 Task: Create a section Lightning Bolt and in the section, add a milestone Security Compliance in the project BrainBridge
Action: Mouse moved to (578, 520)
Screenshot: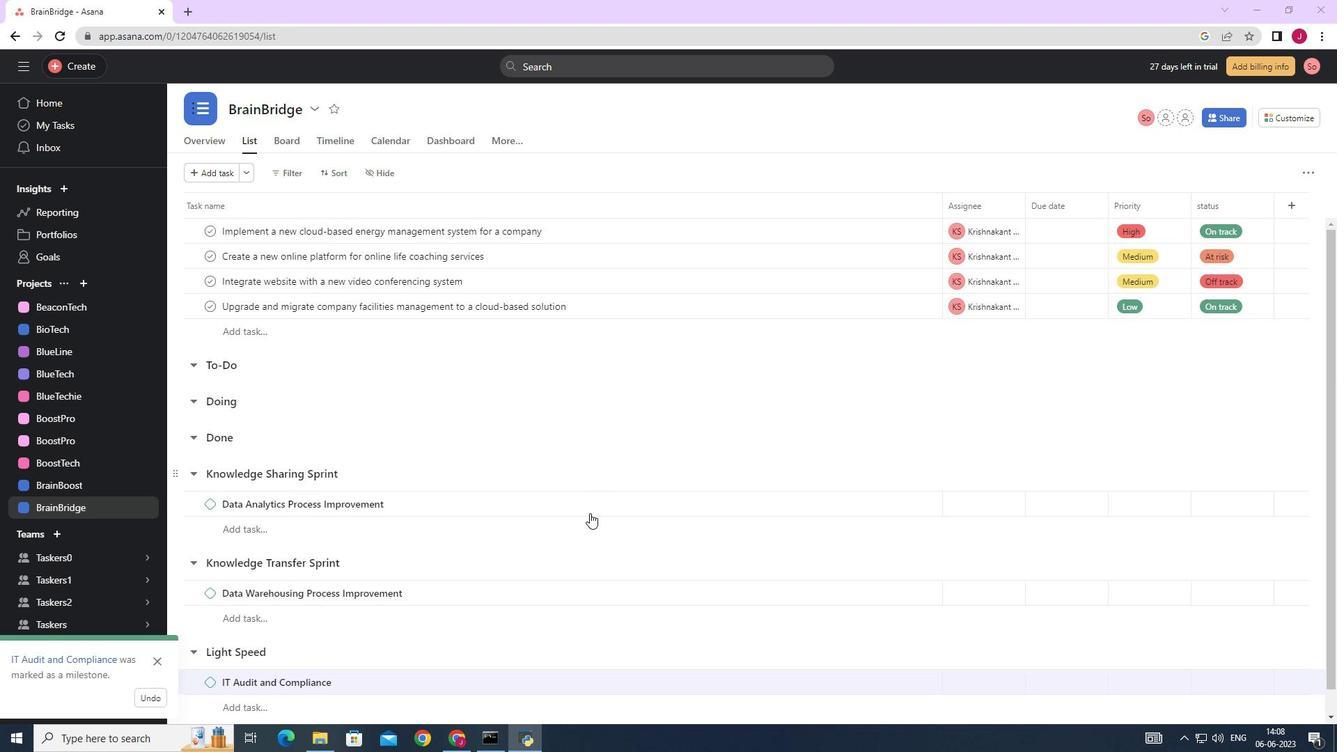 
Action: Mouse scrolled (578, 519) with delta (0, 0)
Screenshot: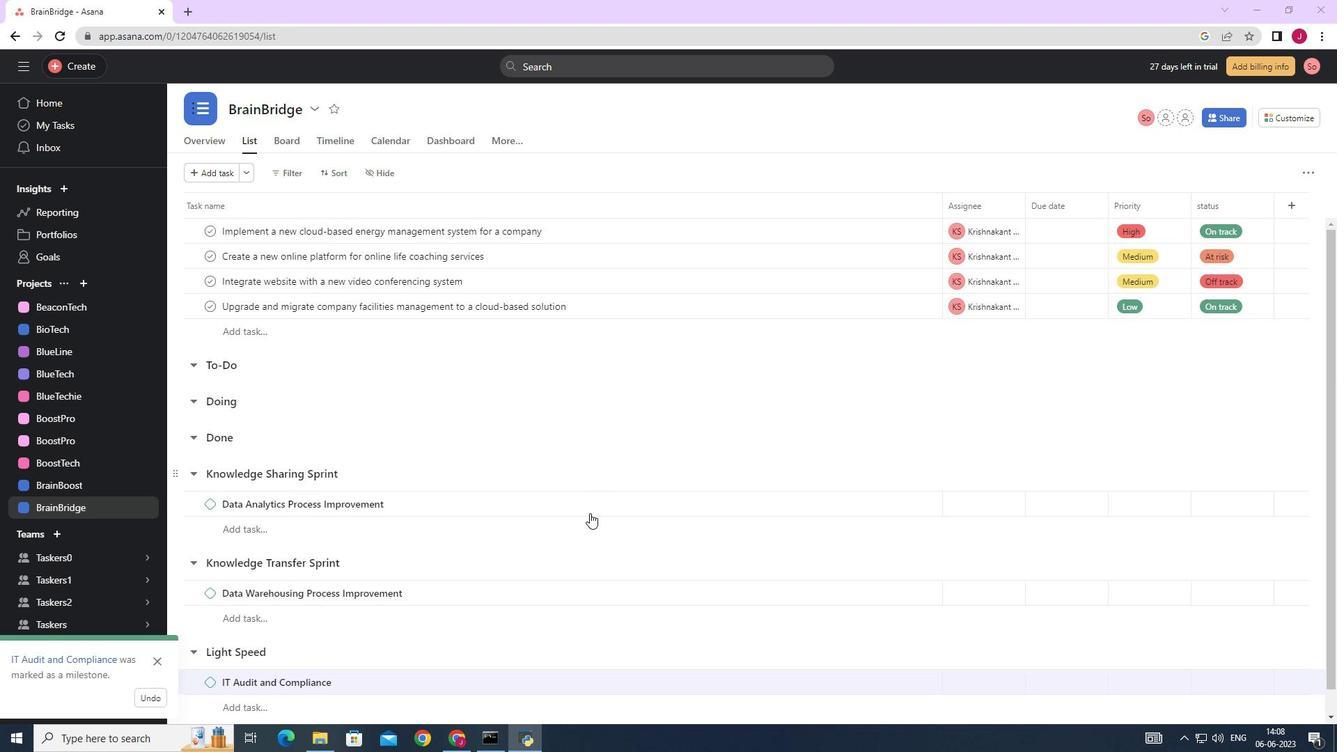 
Action: Mouse moved to (573, 523)
Screenshot: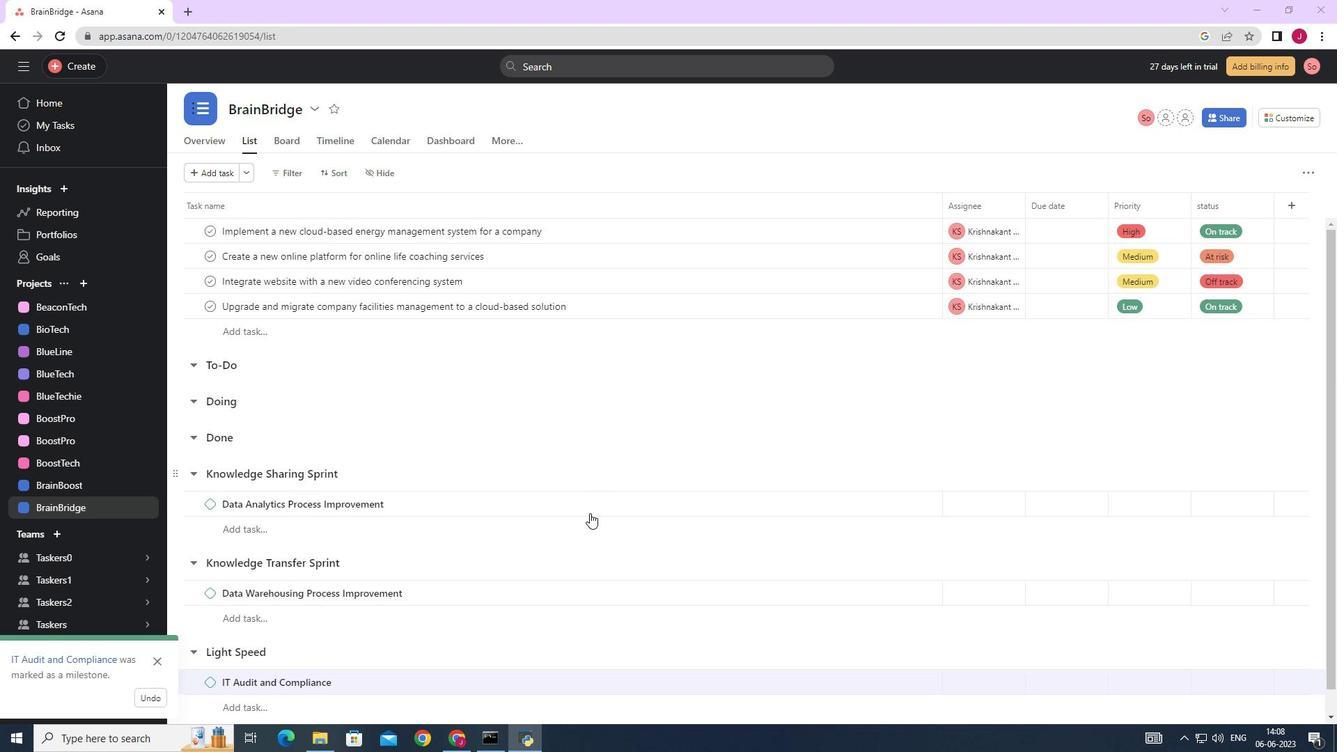 
Action: Mouse scrolled (573, 522) with delta (0, 0)
Screenshot: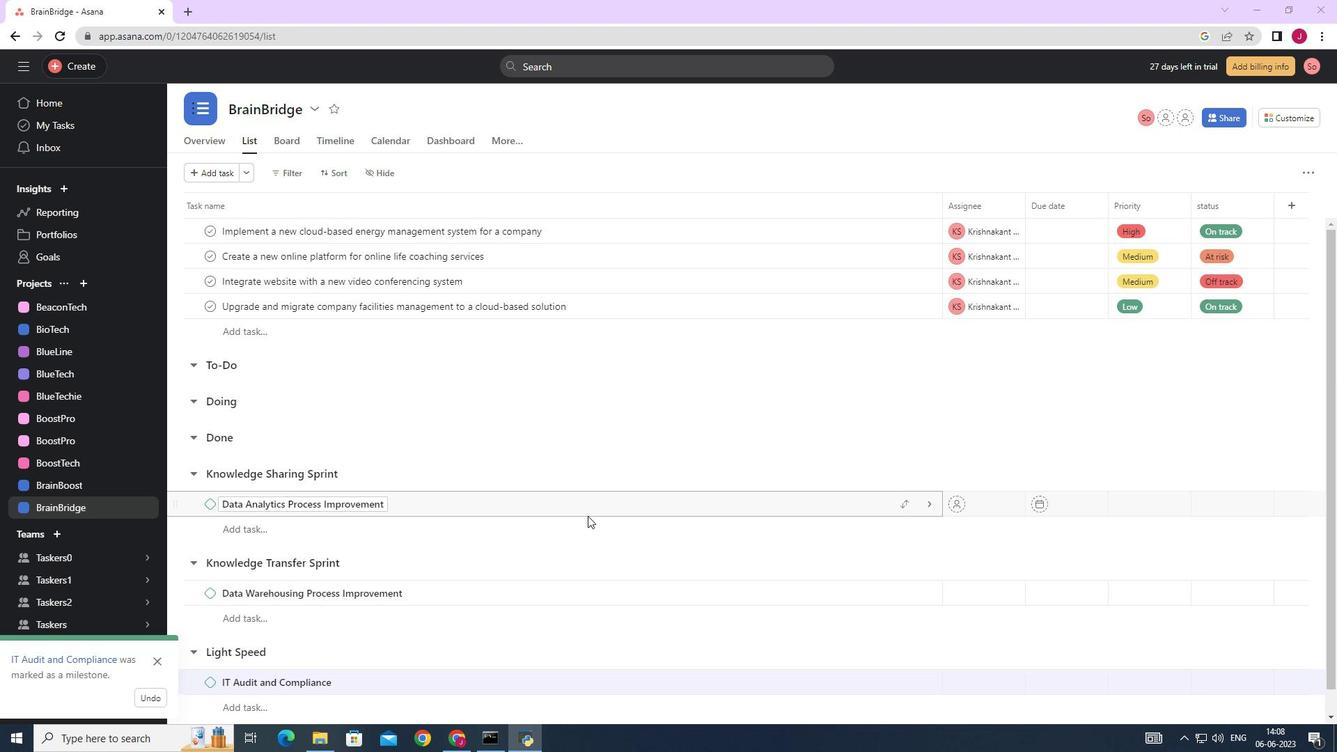 
Action: Mouse moved to (572, 523)
Screenshot: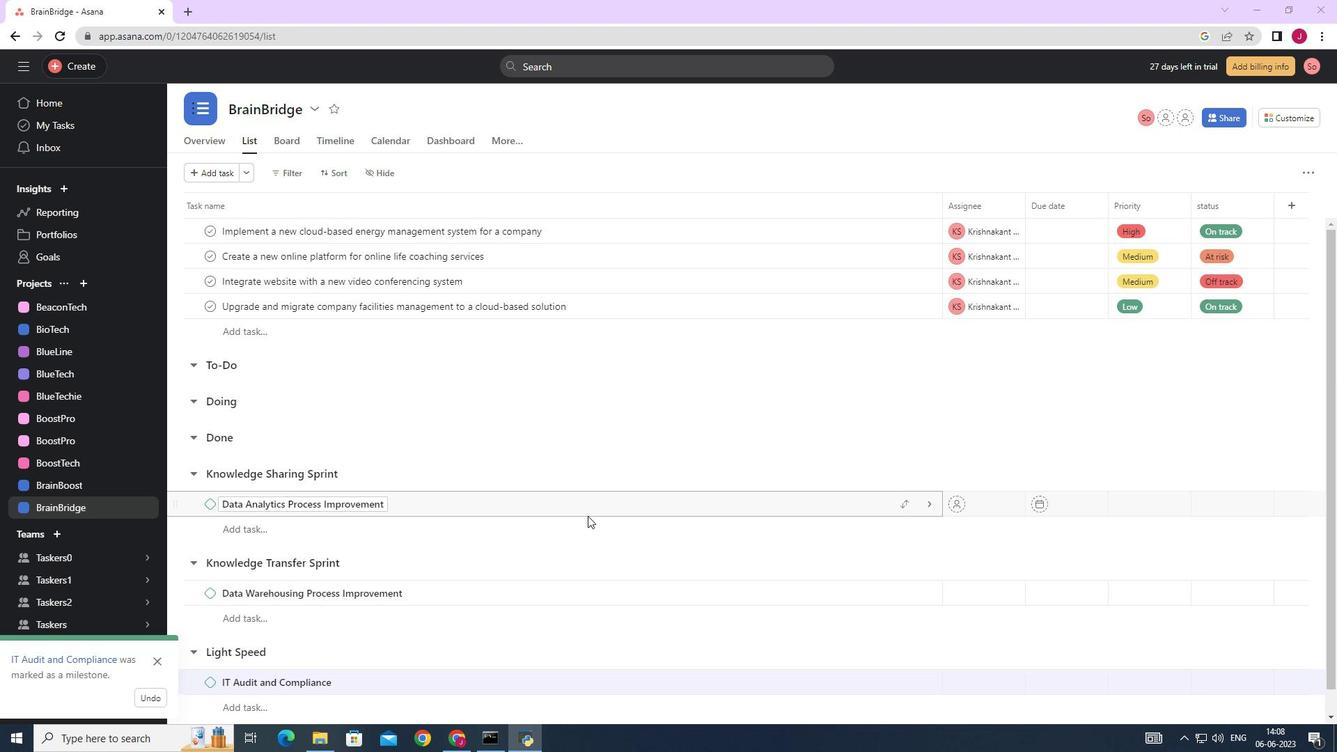 
Action: Mouse scrolled (572, 522) with delta (0, 0)
Screenshot: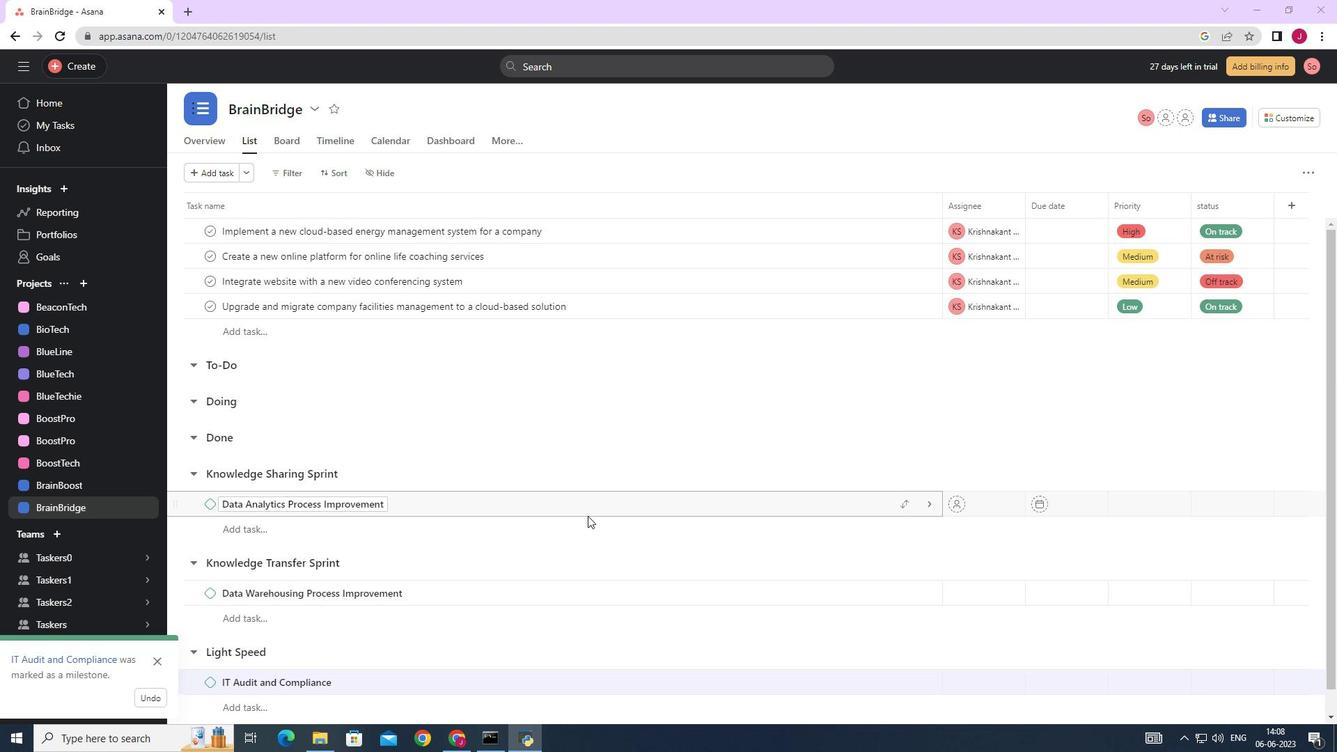 
Action: Mouse moved to (571, 523)
Screenshot: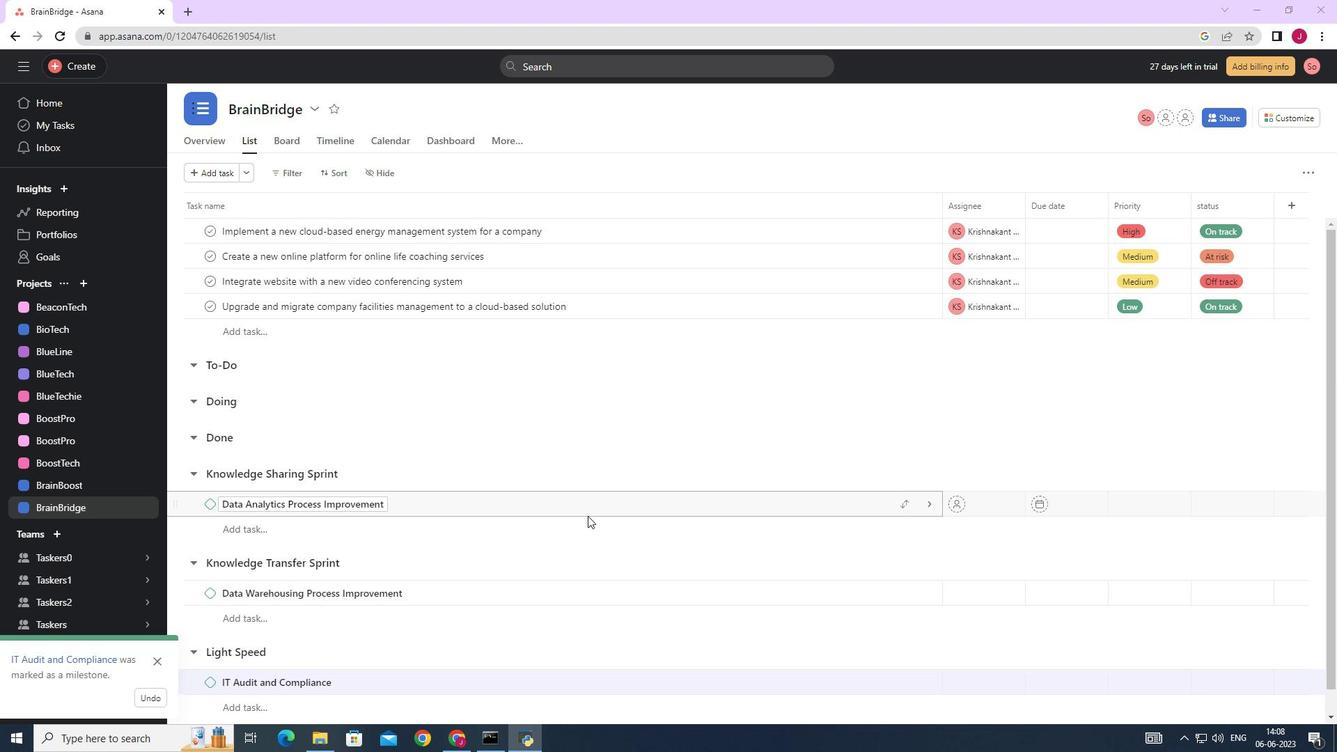 
Action: Mouse scrolled (572, 522) with delta (0, 0)
Screenshot: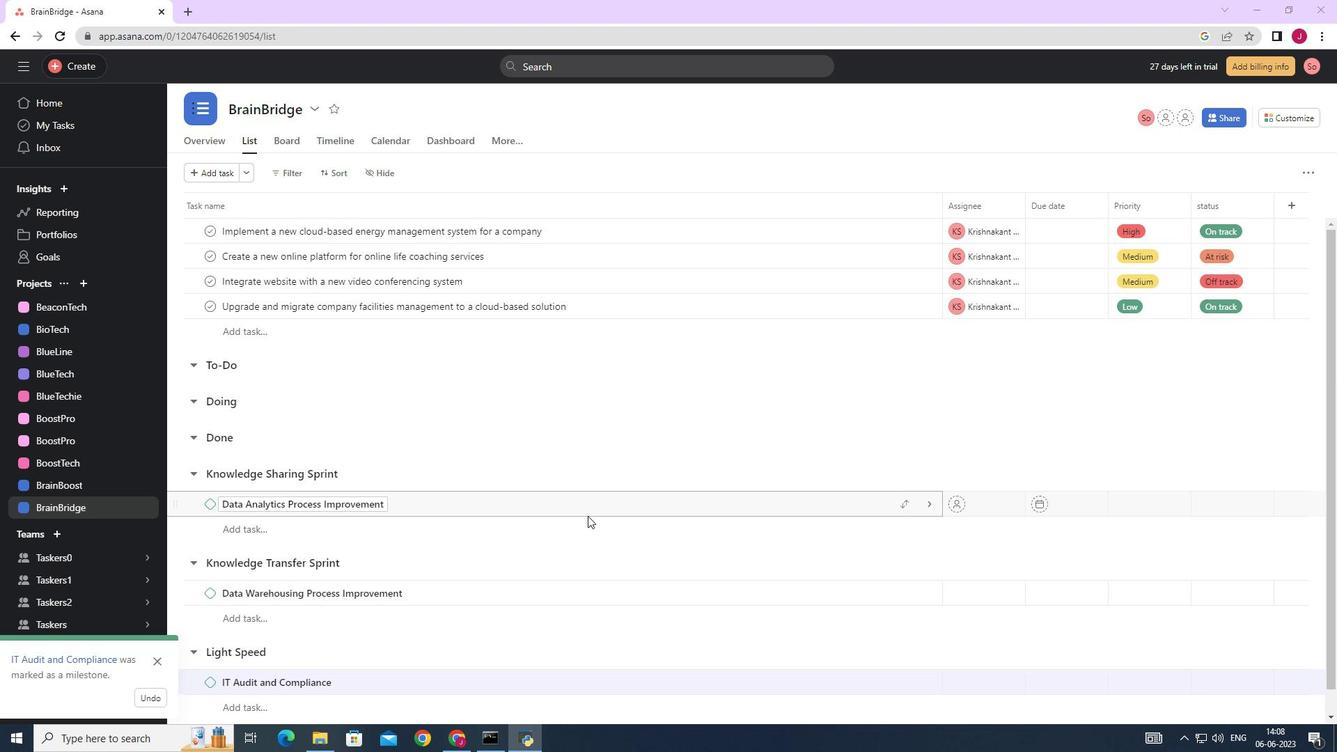 
Action: Mouse moved to (569, 523)
Screenshot: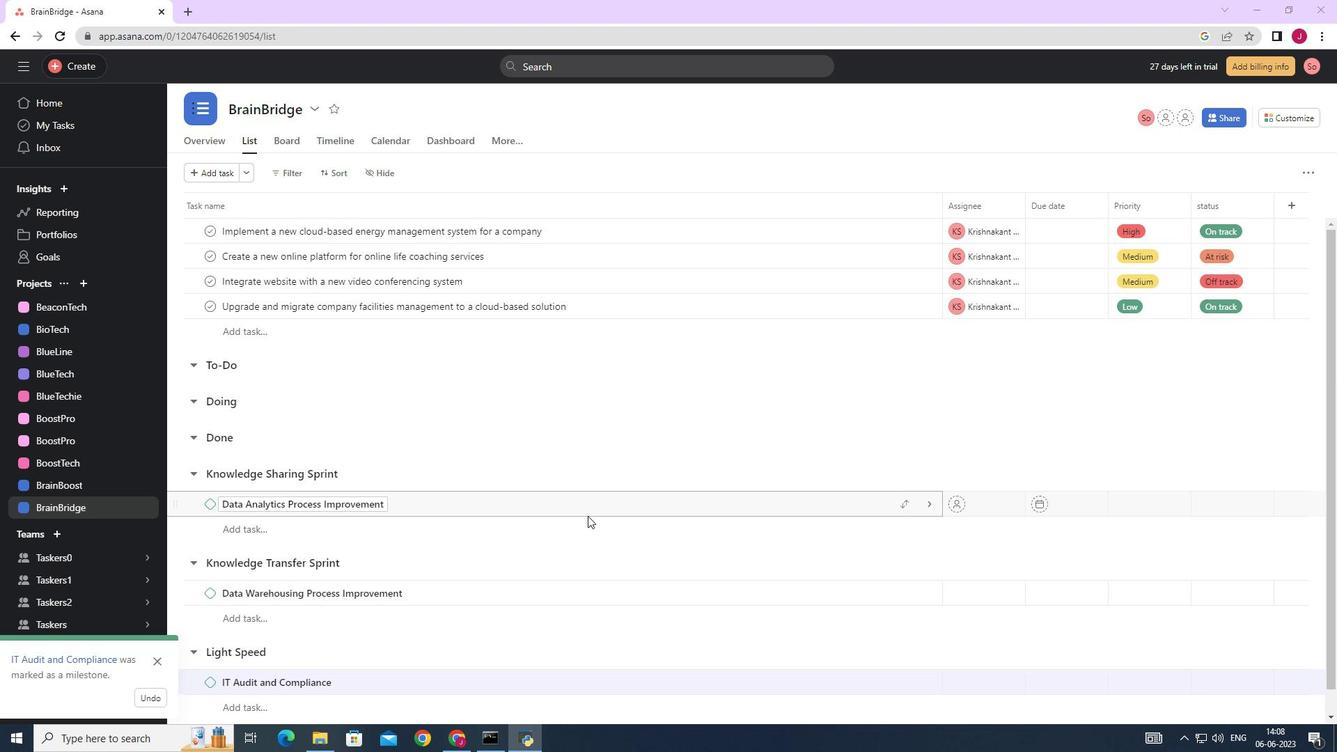 
Action: Mouse scrolled (570, 522) with delta (0, 0)
Screenshot: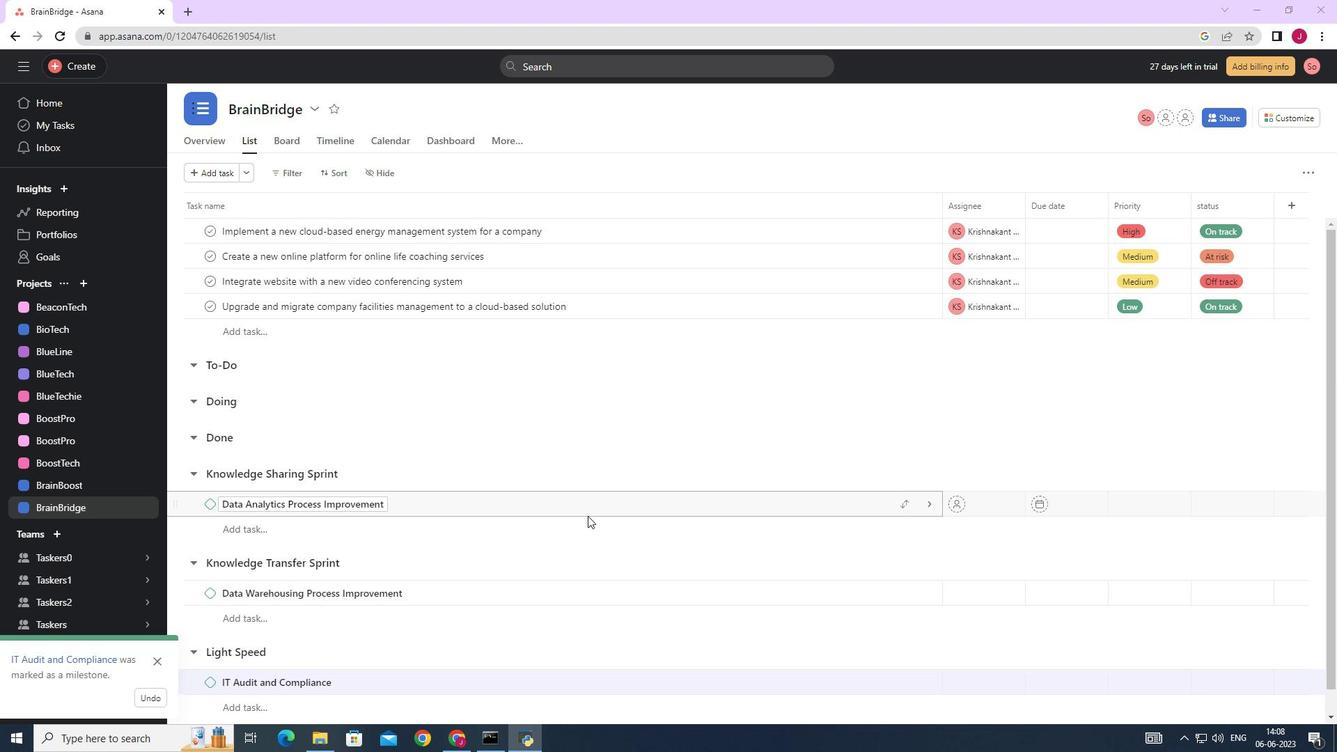 
Action: Mouse moved to (569, 523)
Screenshot: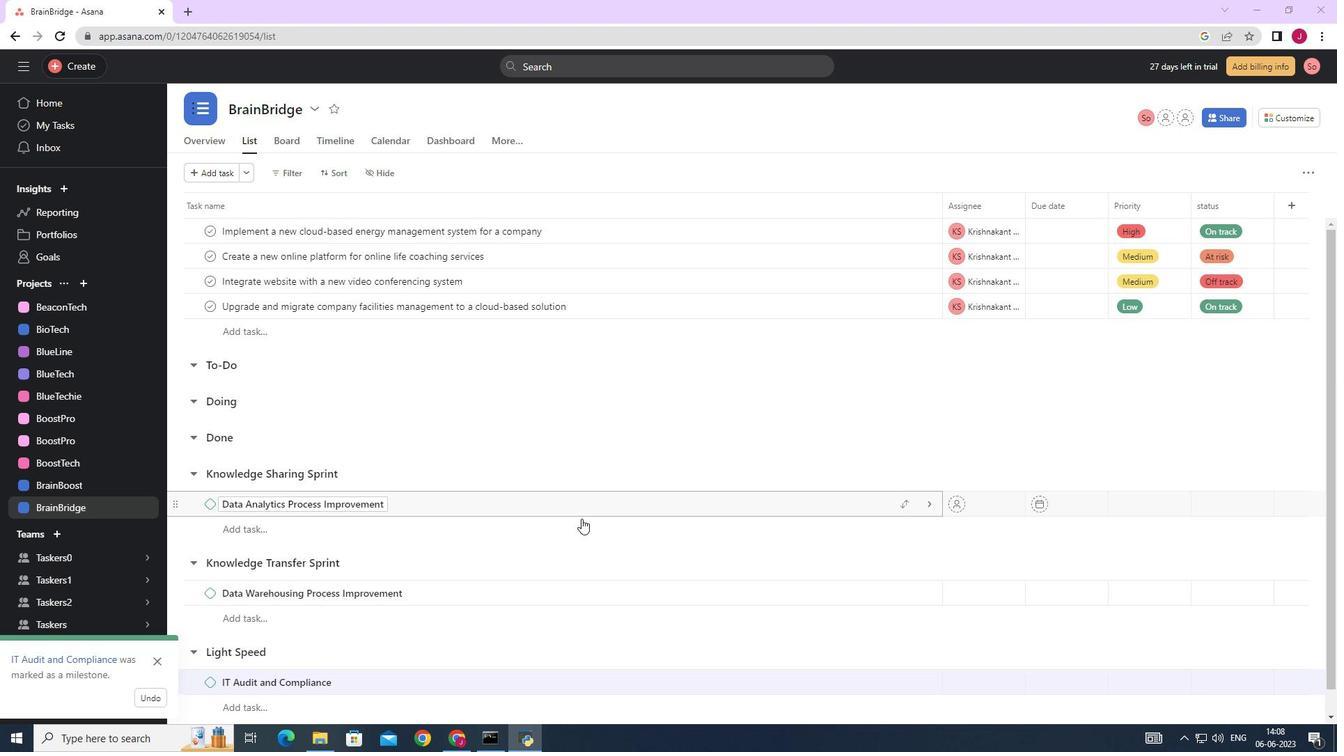 
Action: Mouse scrolled (570, 522) with delta (0, 0)
Screenshot: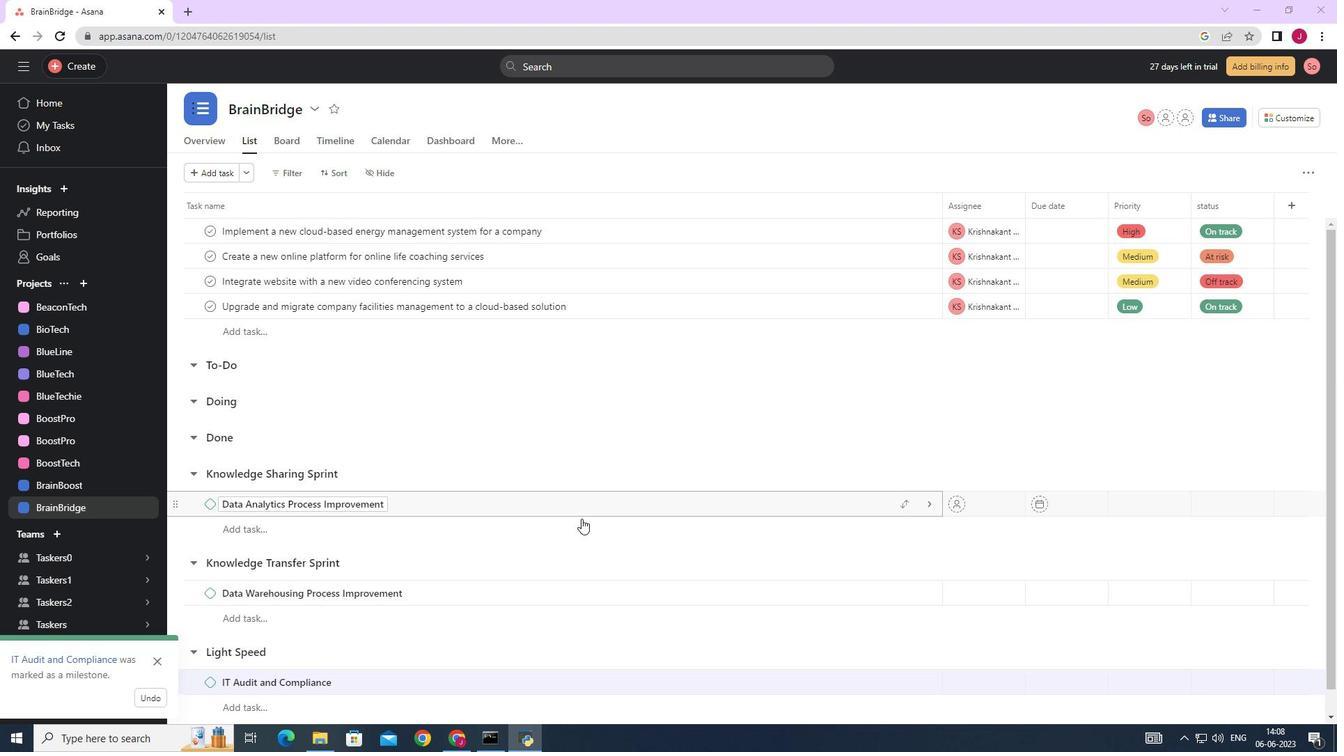 
Action: Mouse moved to (158, 655)
Screenshot: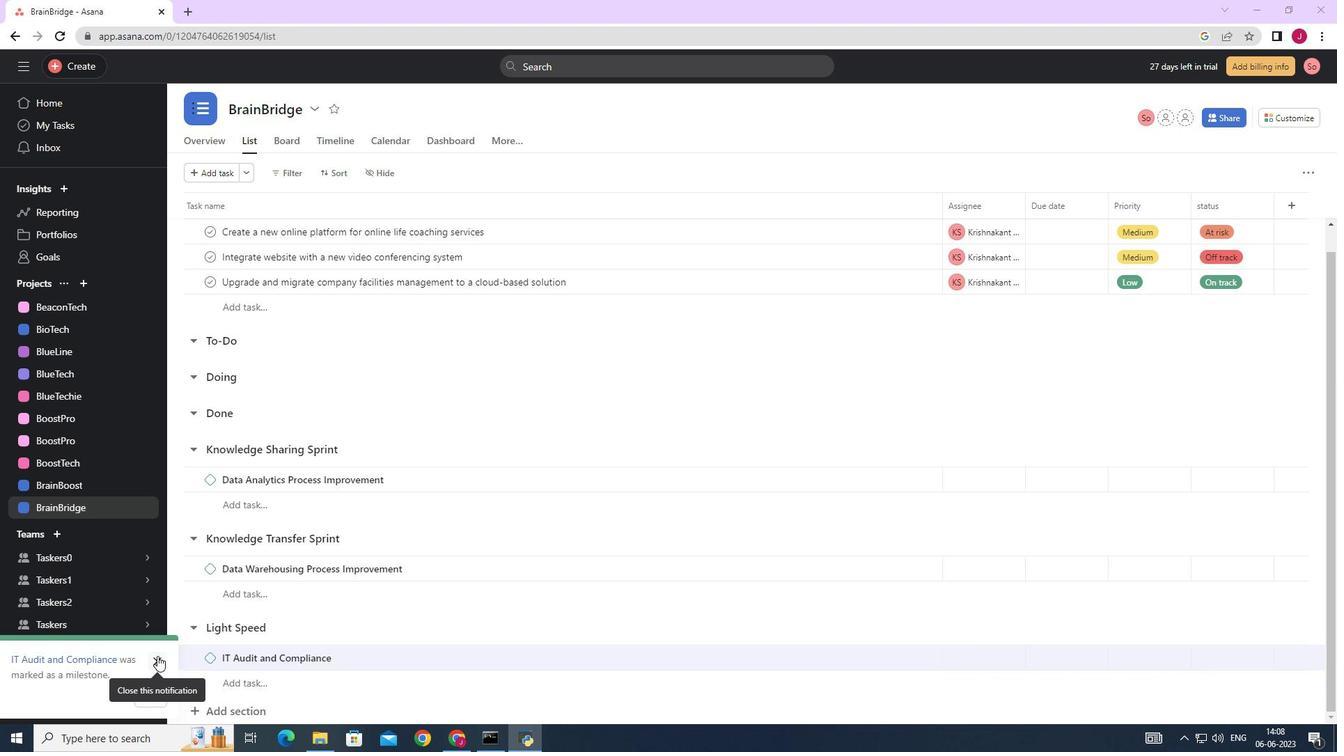 
Action: Mouse pressed left at (158, 655)
Screenshot: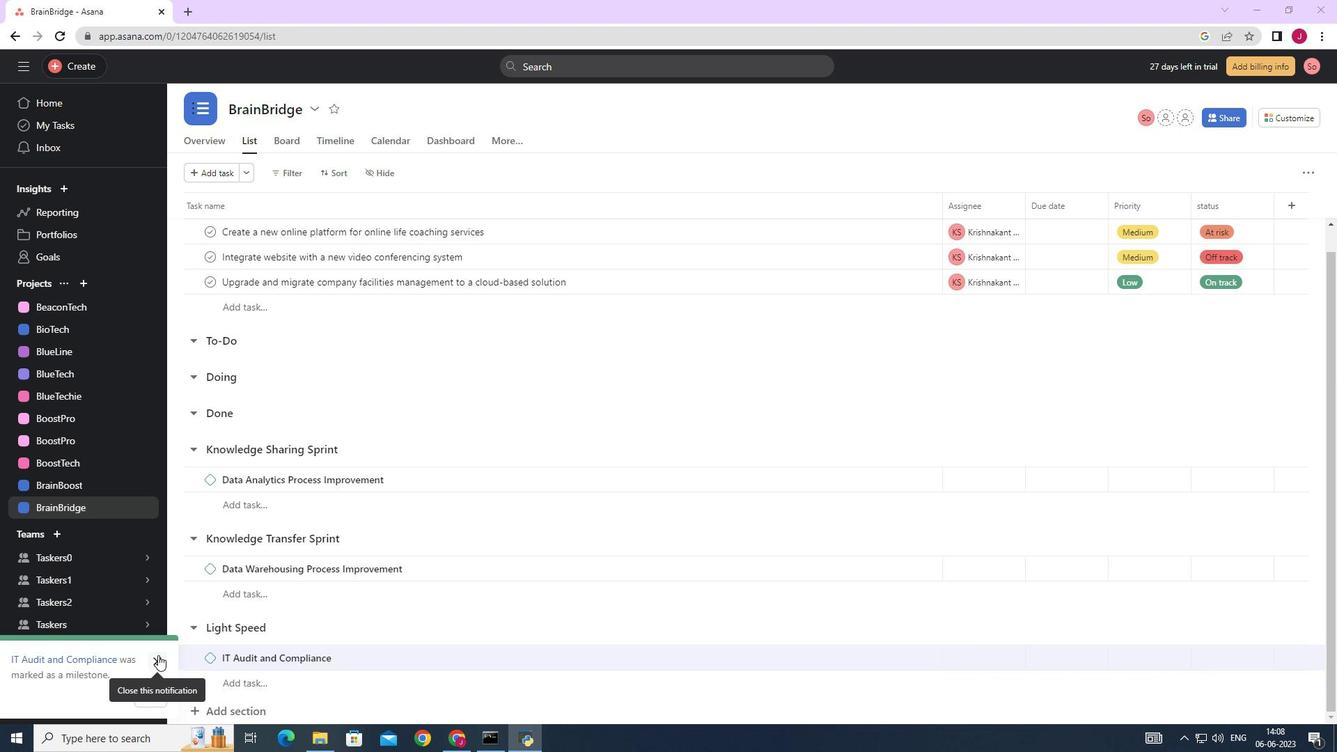 
Action: Mouse moved to (356, 582)
Screenshot: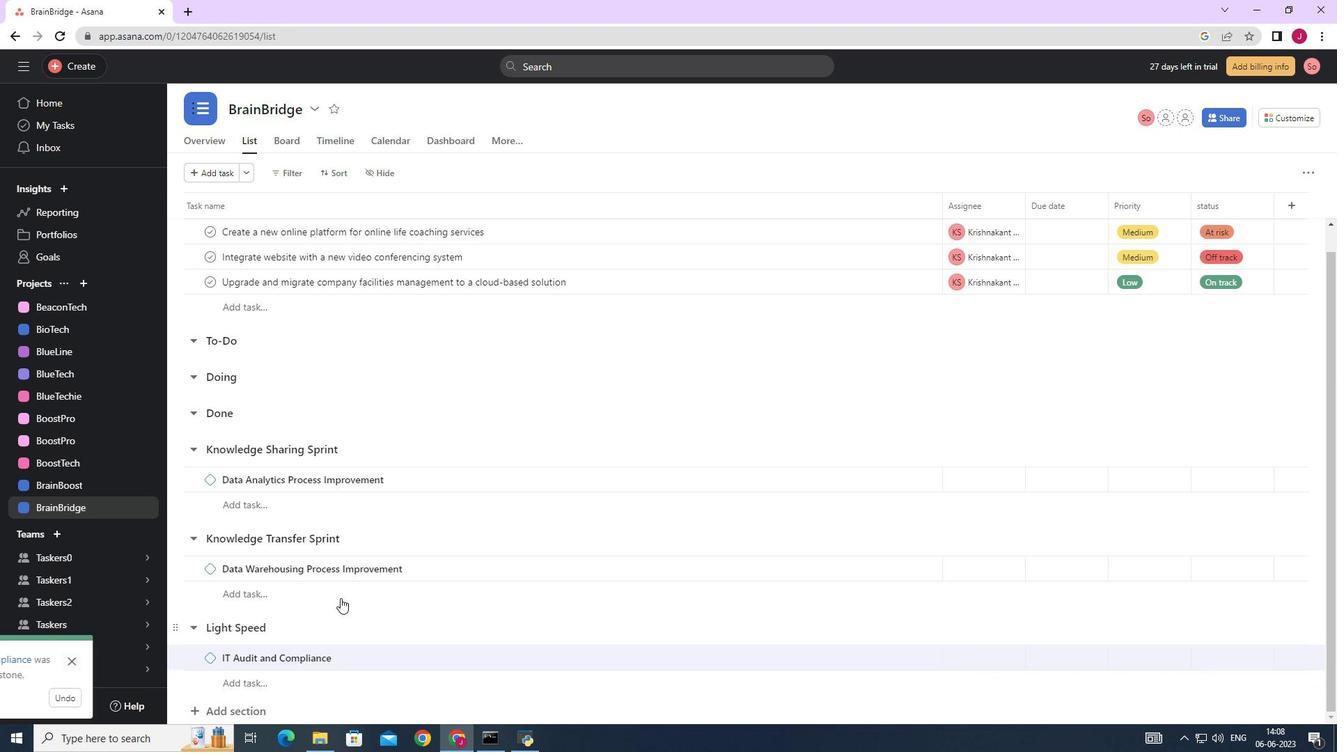 
Action: Mouse scrolled (356, 581) with delta (0, 0)
Screenshot: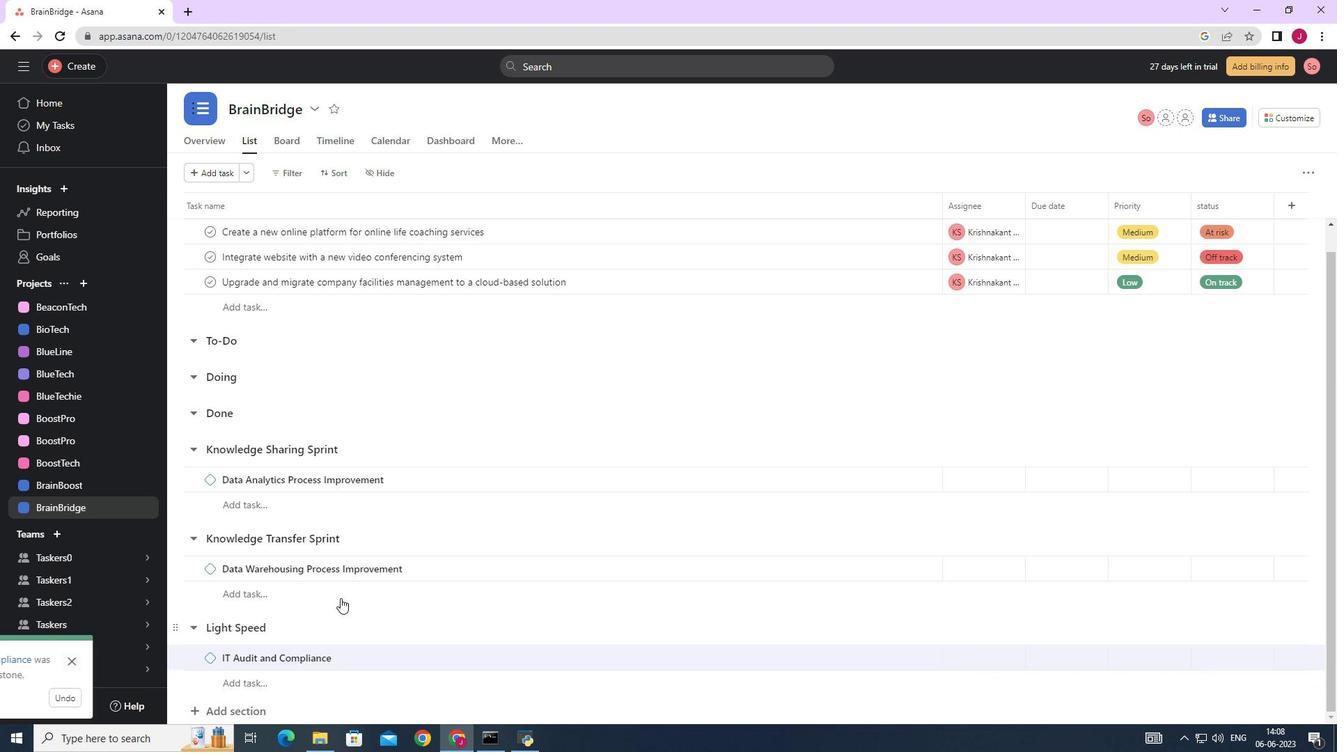 
Action: Mouse scrolled (356, 581) with delta (0, 0)
Screenshot: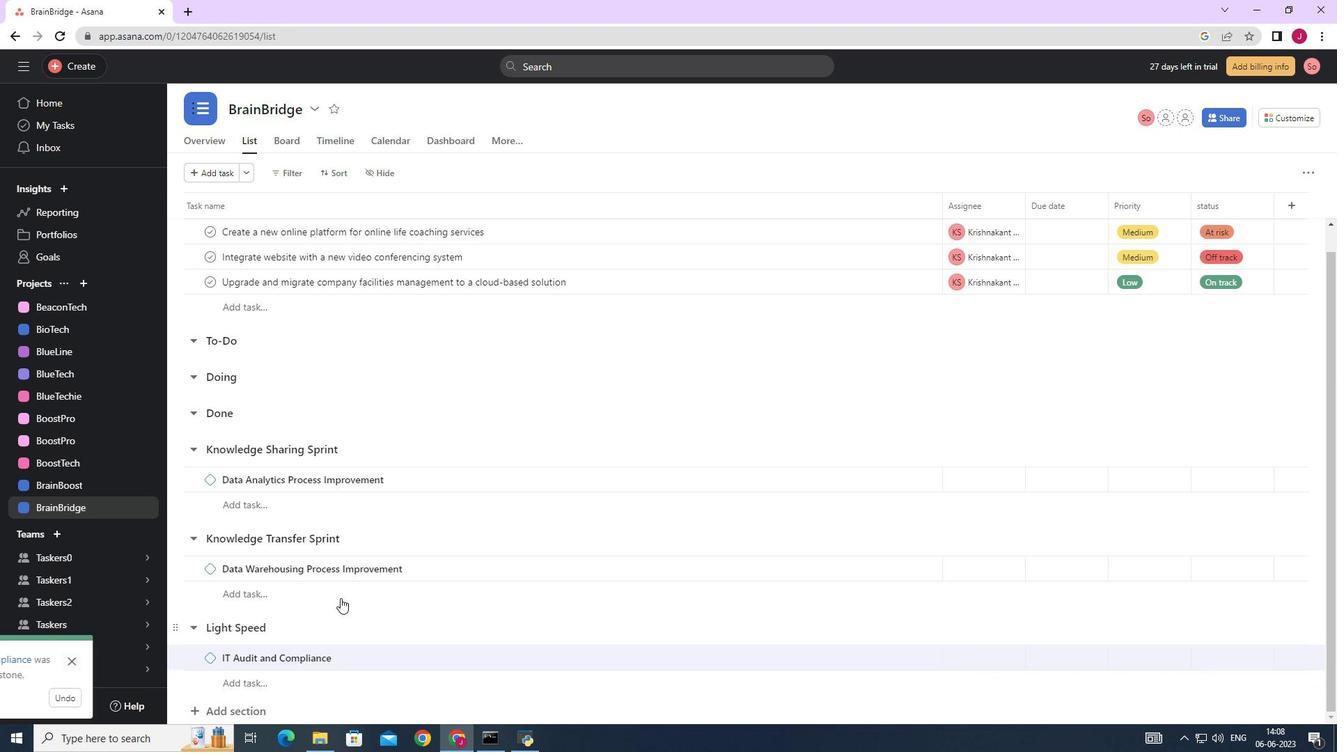 
Action: Mouse scrolled (356, 581) with delta (0, 0)
Screenshot: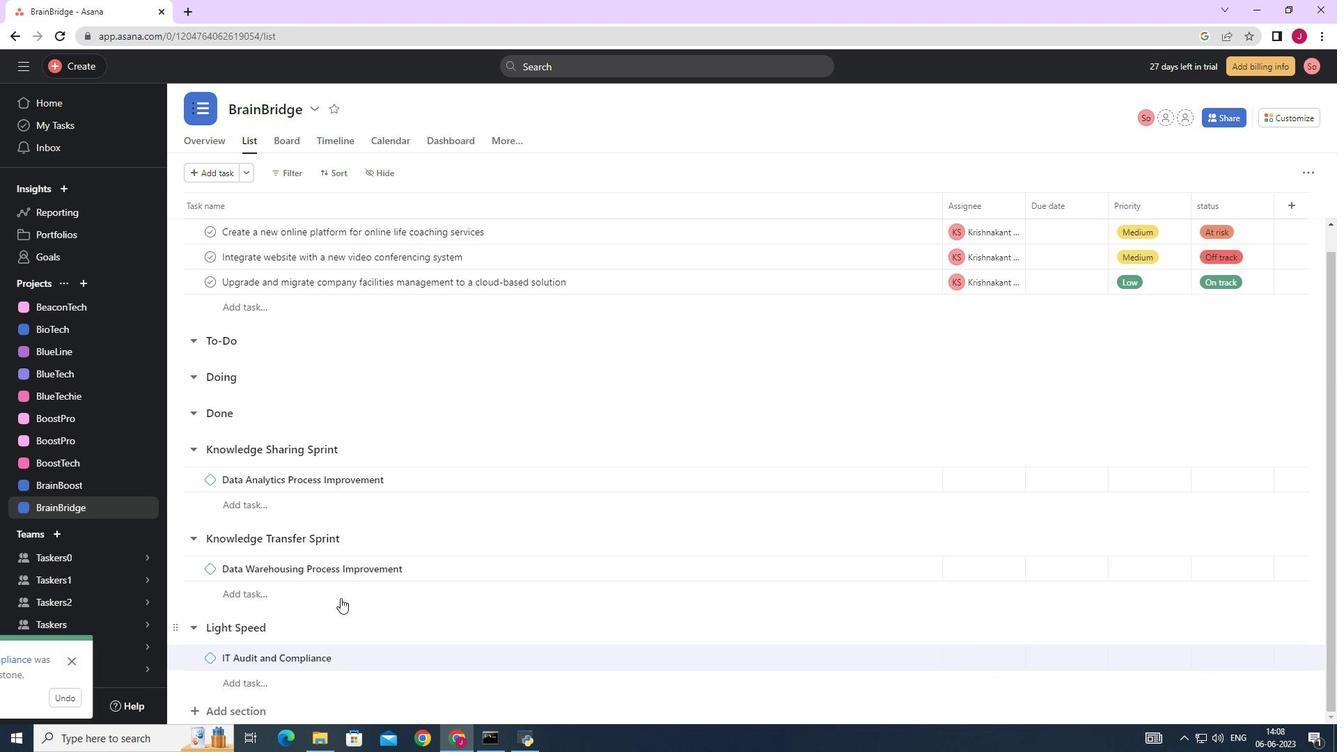 
Action: Mouse scrolled (356, 581) with delta (0, 0)
Screenshot: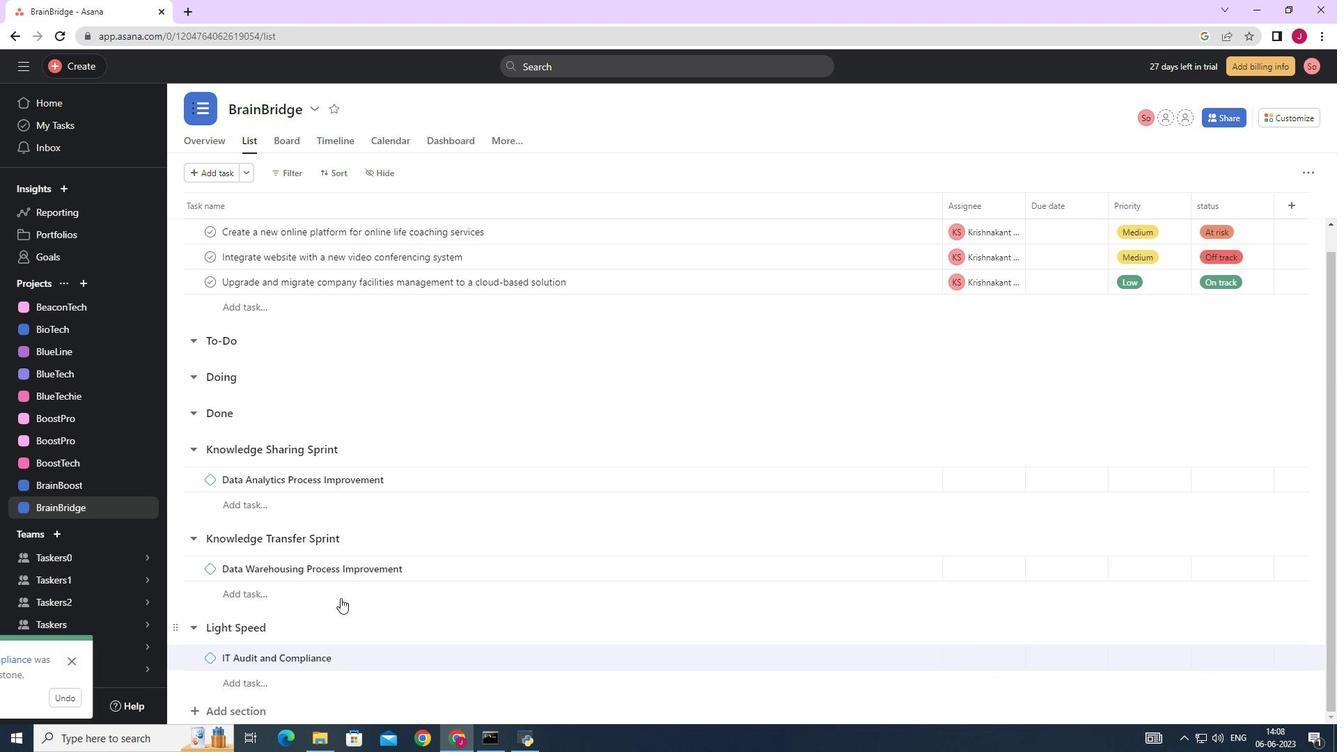
Action: Mouse moved to (356, 582)
Screenshot: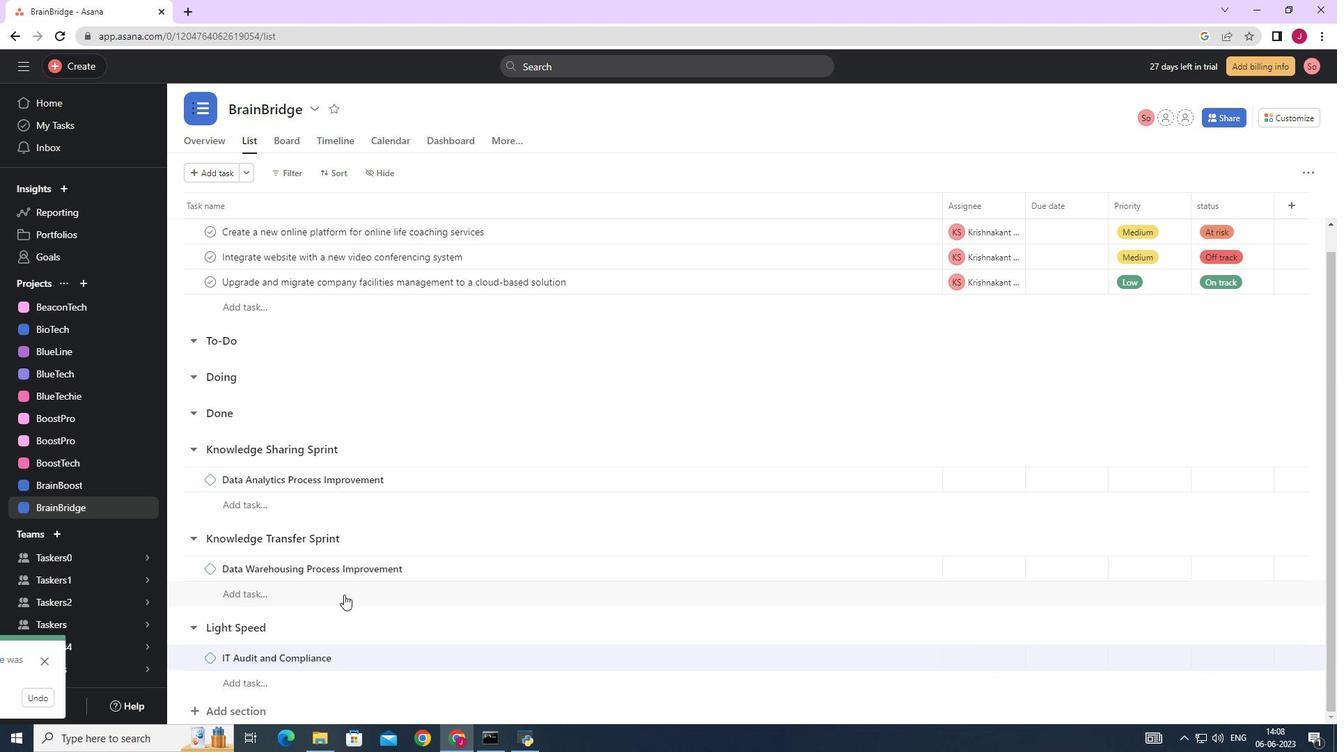 
Action: Mouse scrolled (356, 581) with delta (0, 0)
Screenshot: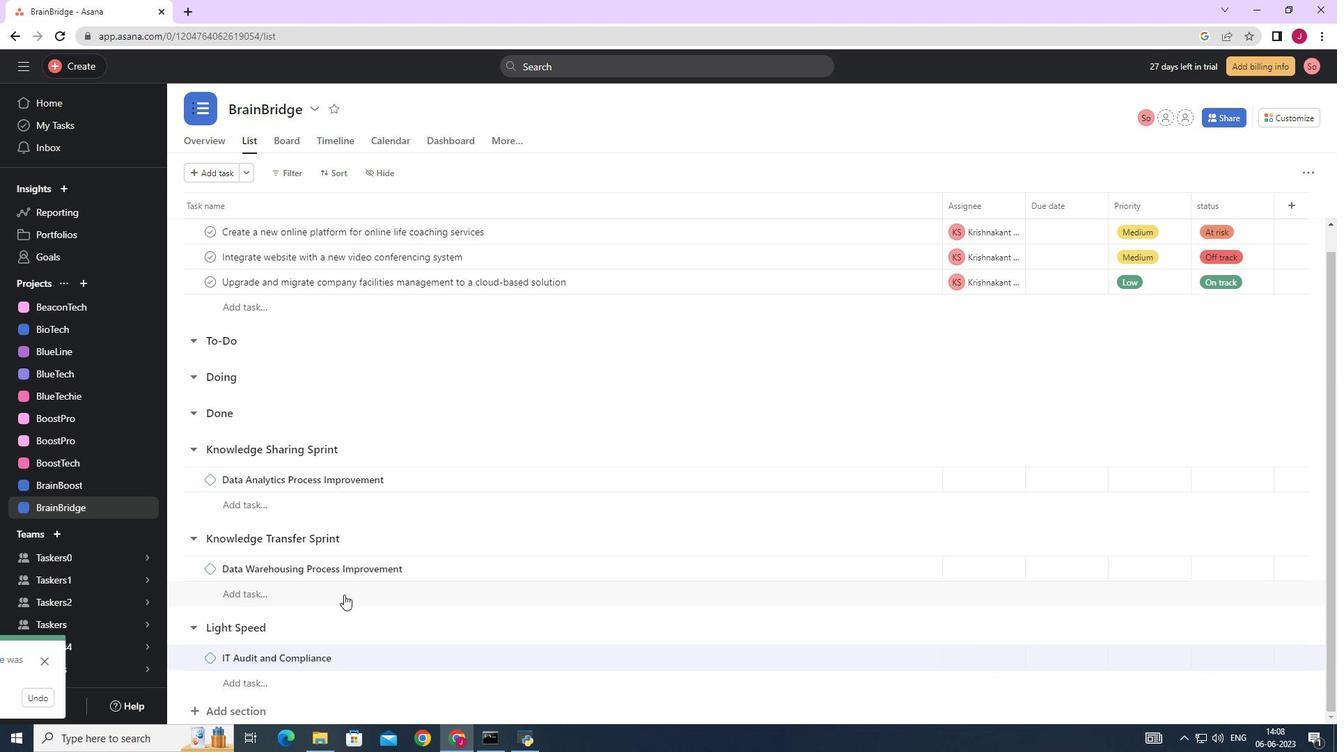 
Action: Mouse moved to (356, 584)
Screenshot: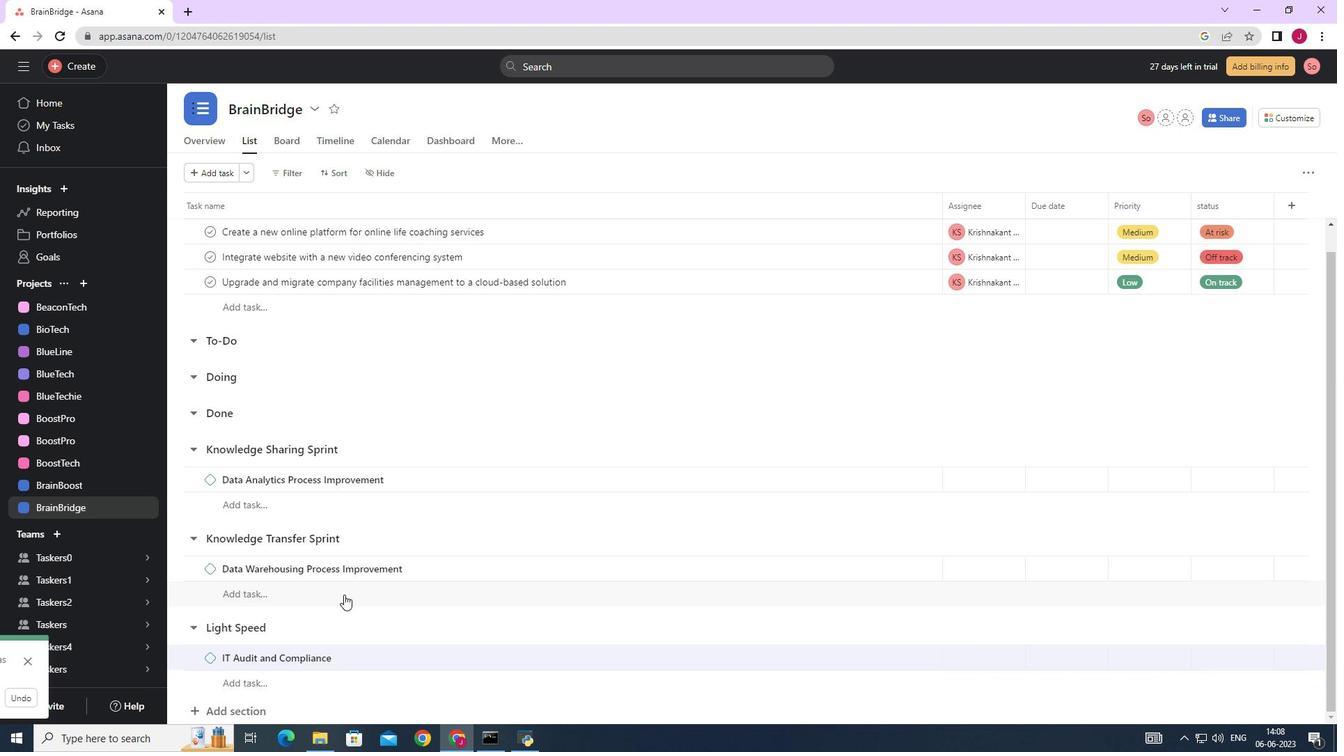 
Action: Mouse scrolled (356, 581) with delta (0, 0)
Screenshot: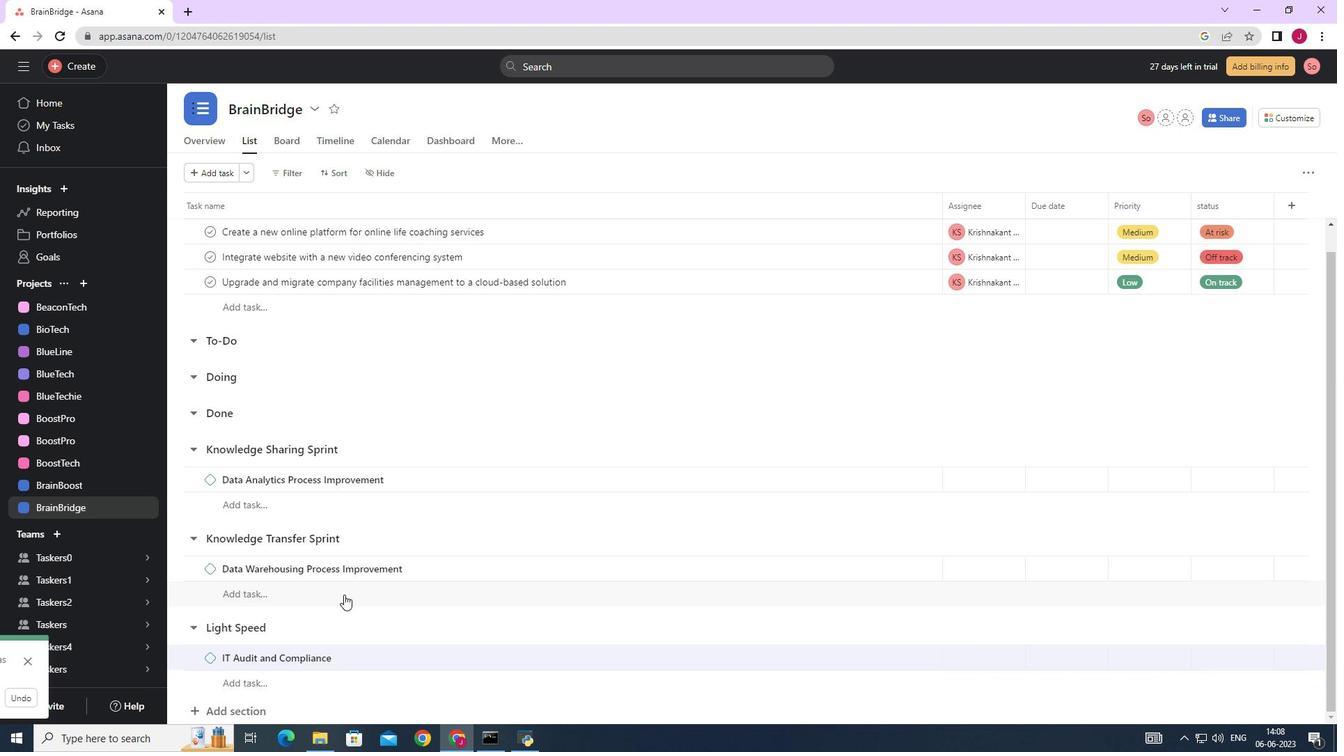 
Action: Mouse moved to (356, 592)
Screenshot: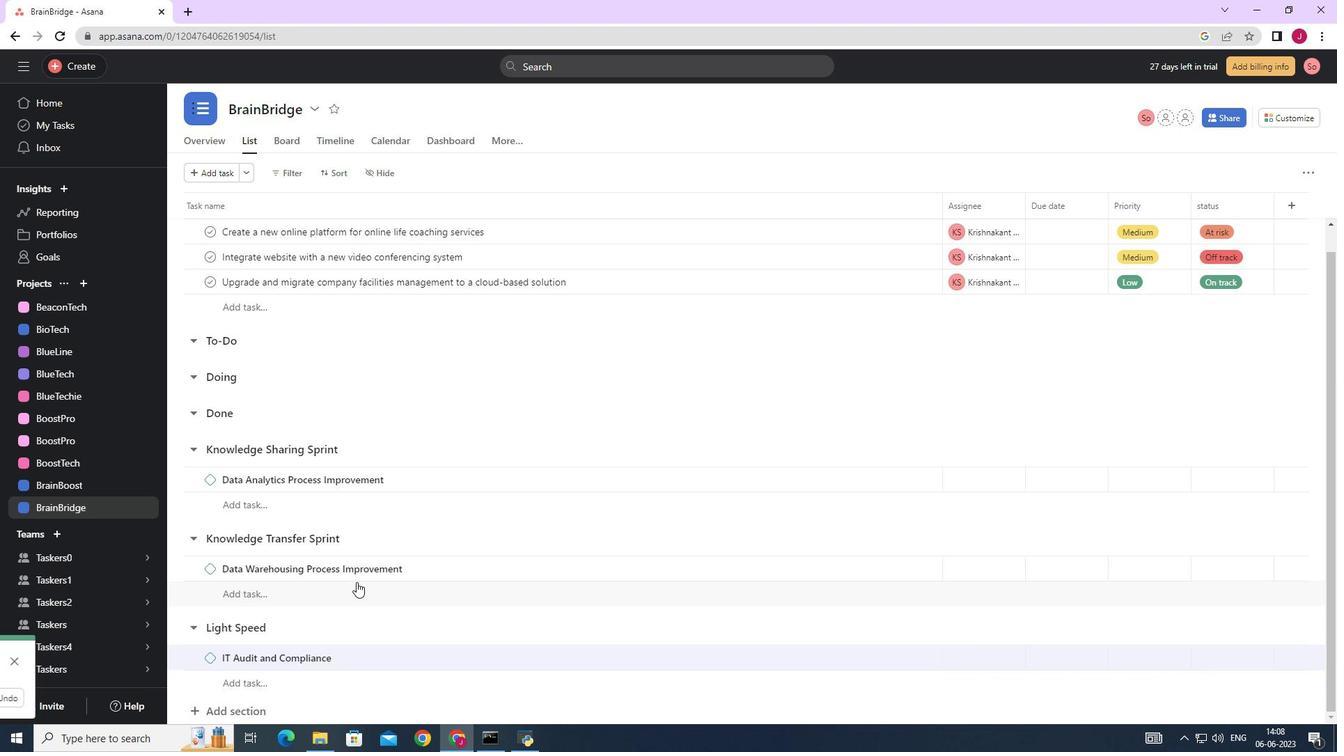 
Action: Mouse scrolled (356, 589) with delta (0, 0)
Screenshot: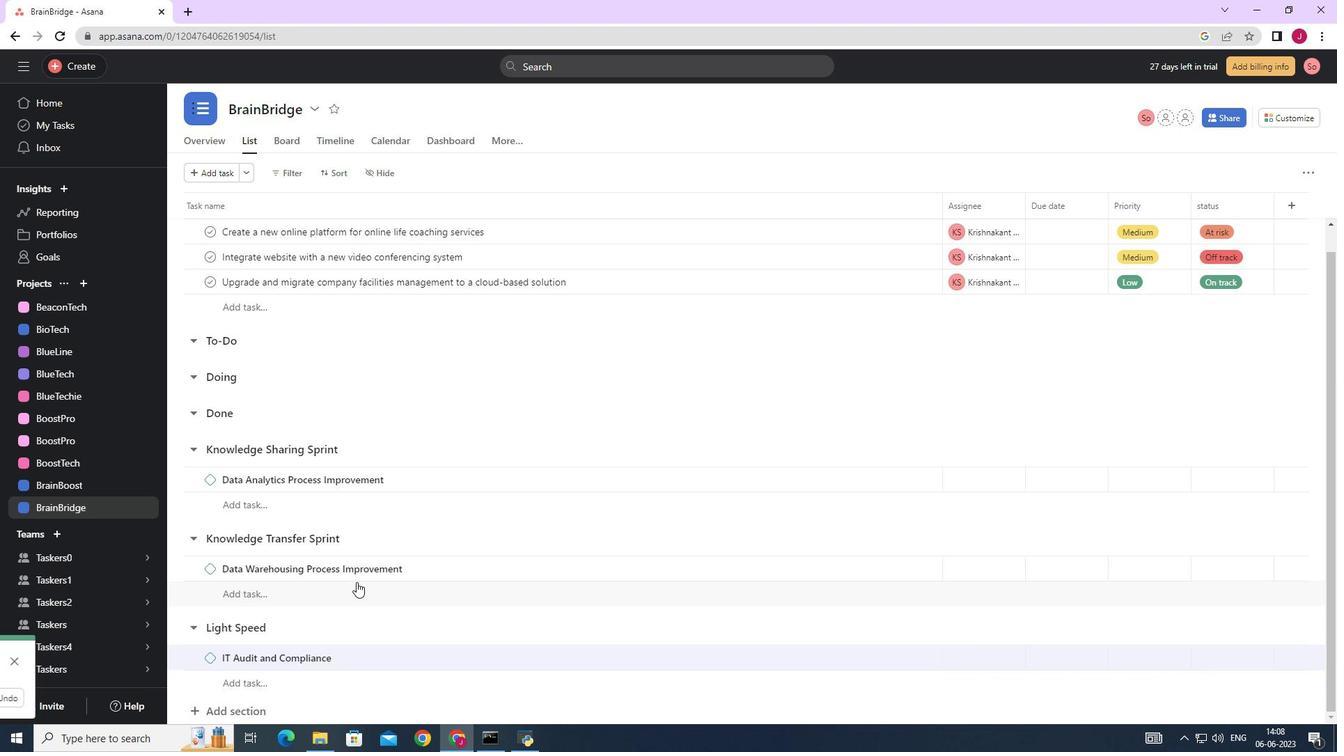 
Action: Mouse moved to (249, 707)
Screenshot: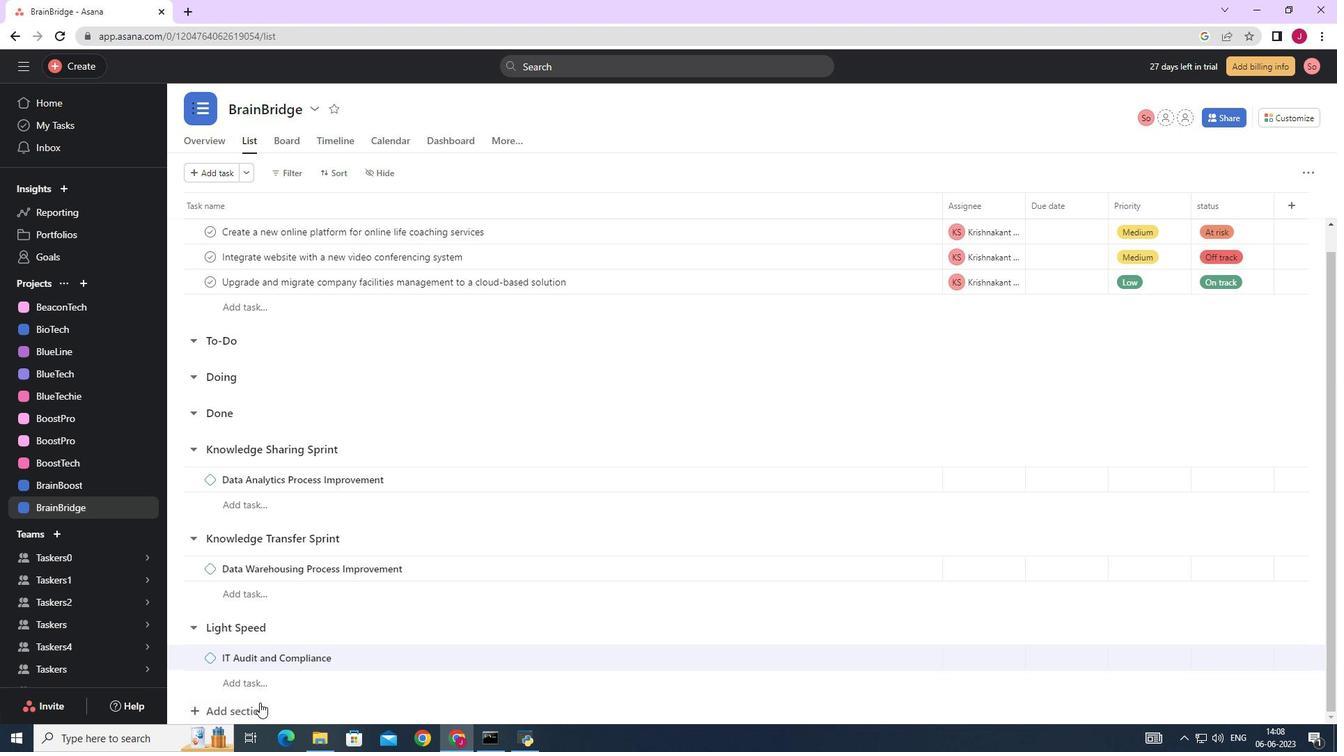 
Action: Mouse pressed left at (249, 707)
Screenshot: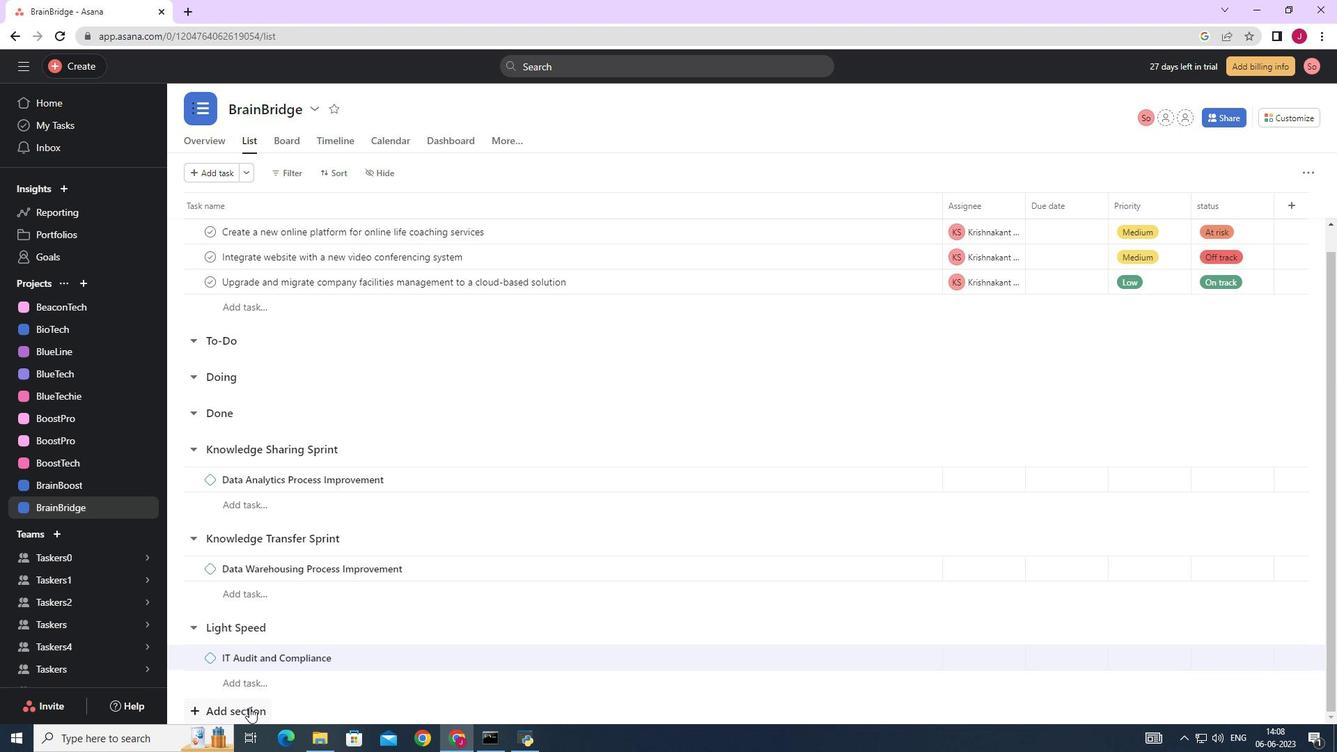 
Action: Mouse moved to (310, 667)
Screenshot: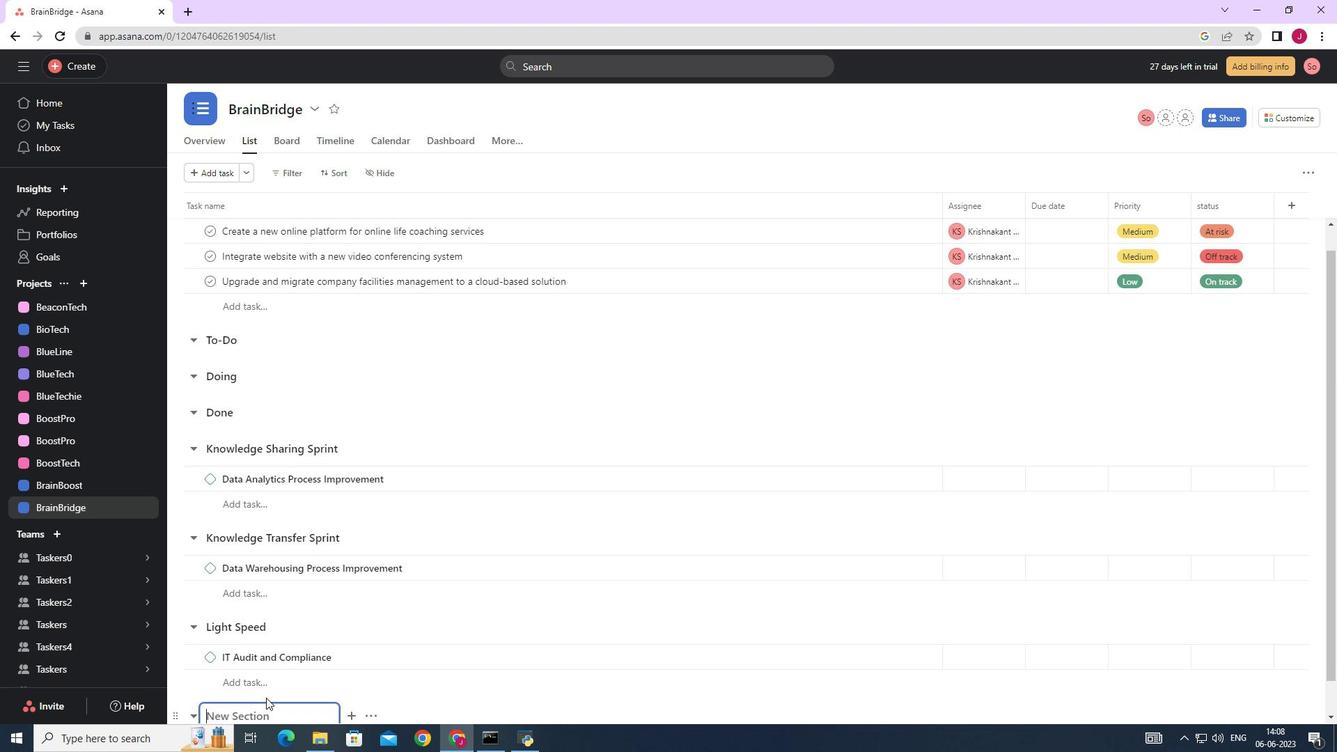 
Action: Mouse scrolled (310, 667) with delta (0, 0)
Screenshot: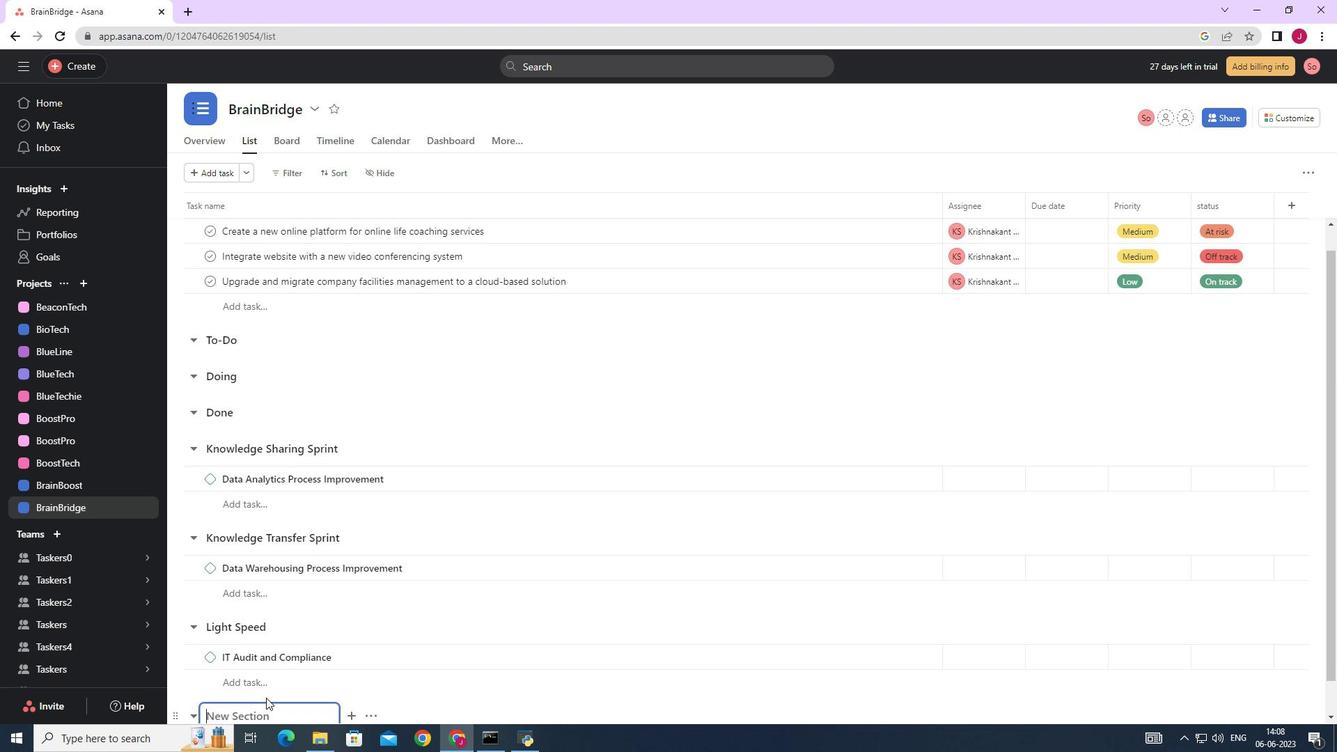 
Action: Mouse scrolled (310, 667) with delta (0, 0)
Screenshot: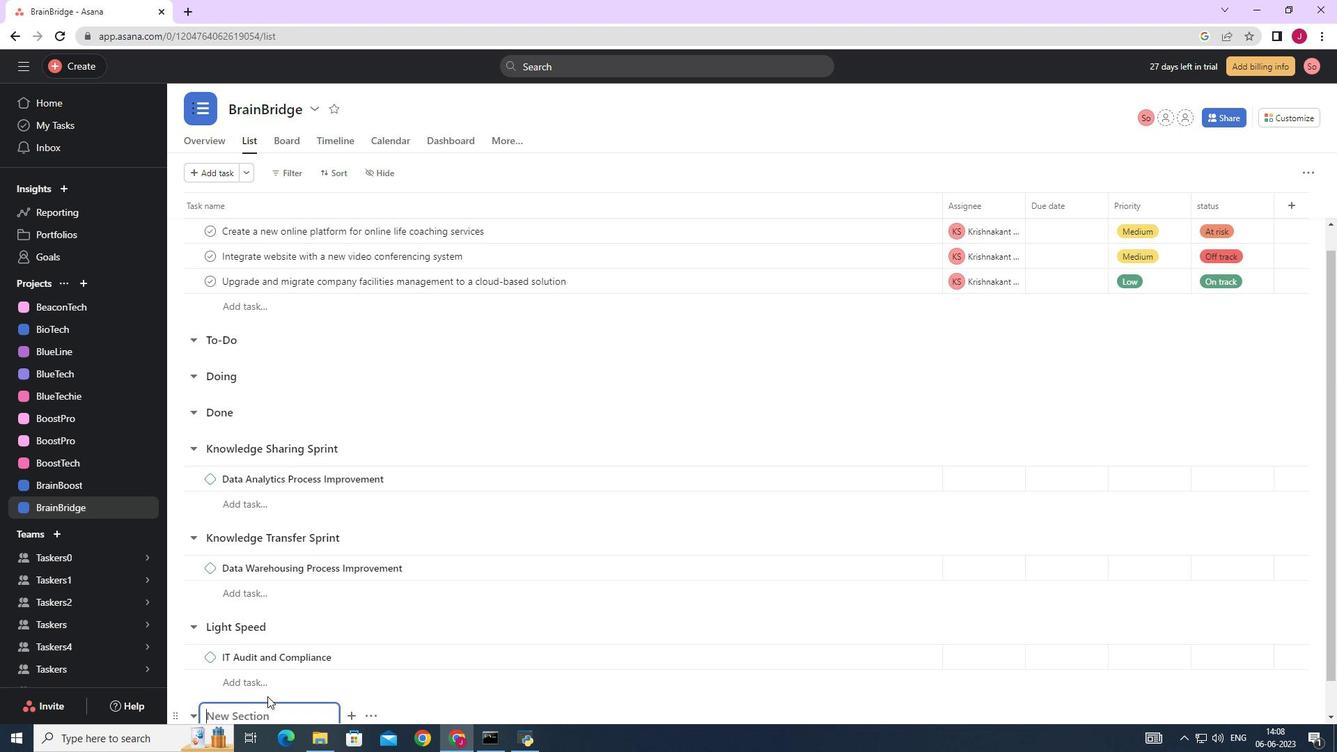 
Action: Mouse scrolled (310, 667) with delta (0, 0)
Screenshot: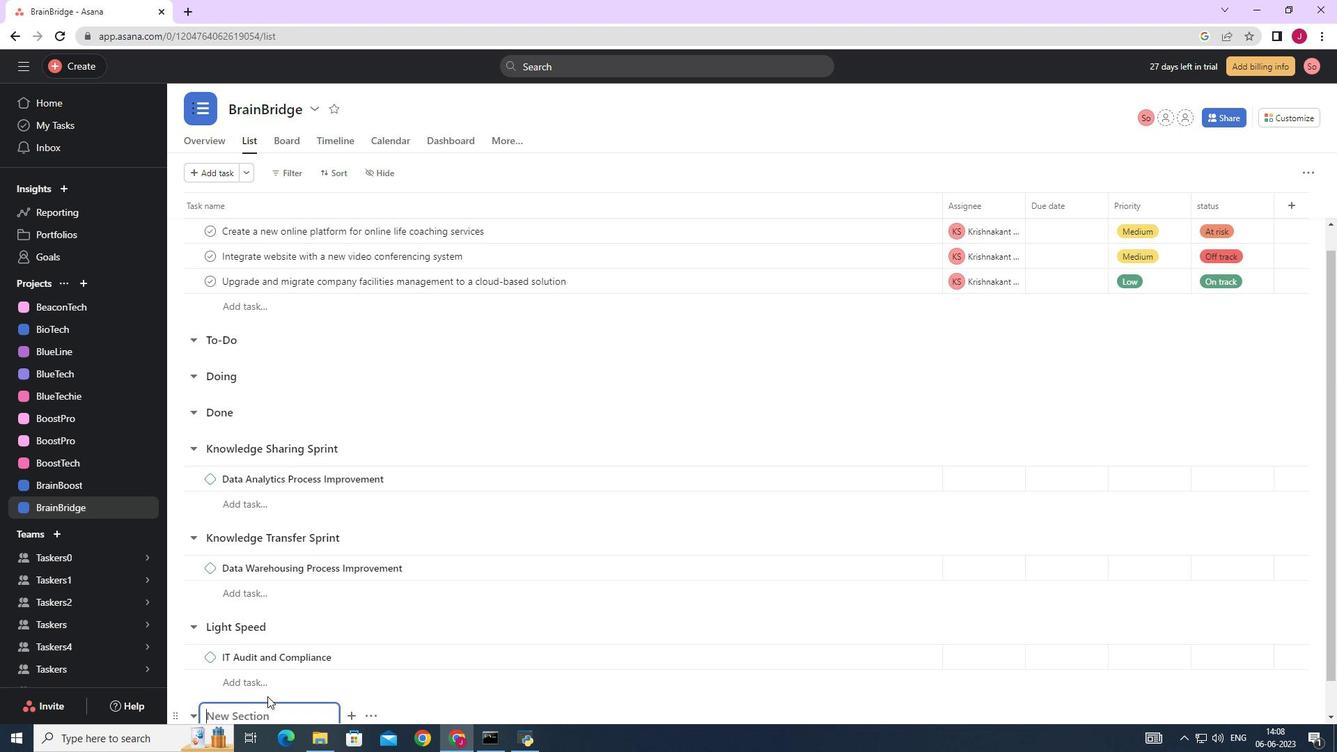 
Action: Mouse scrolled (310, 667) with delta (0, 0)
Screenshot: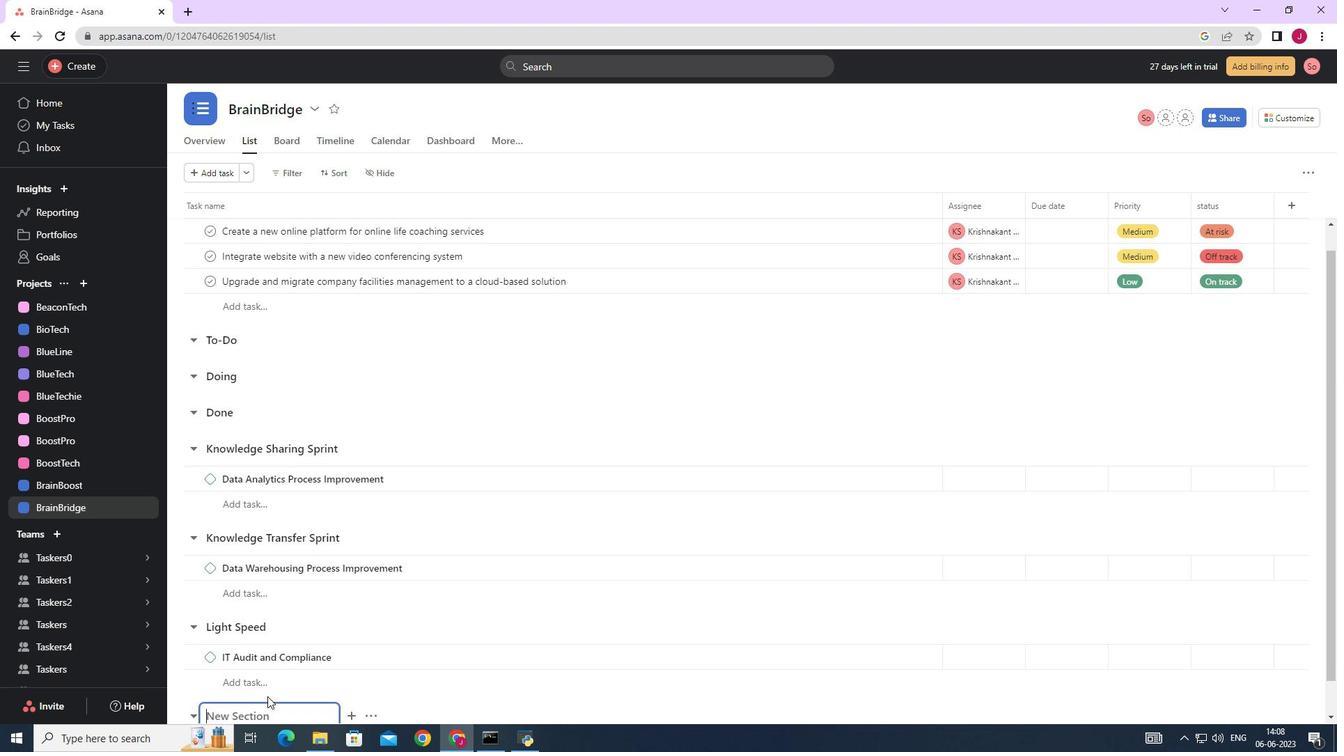 
Action: Mouse scrolled (310, 667) with delta (0, 0)
Screenshot: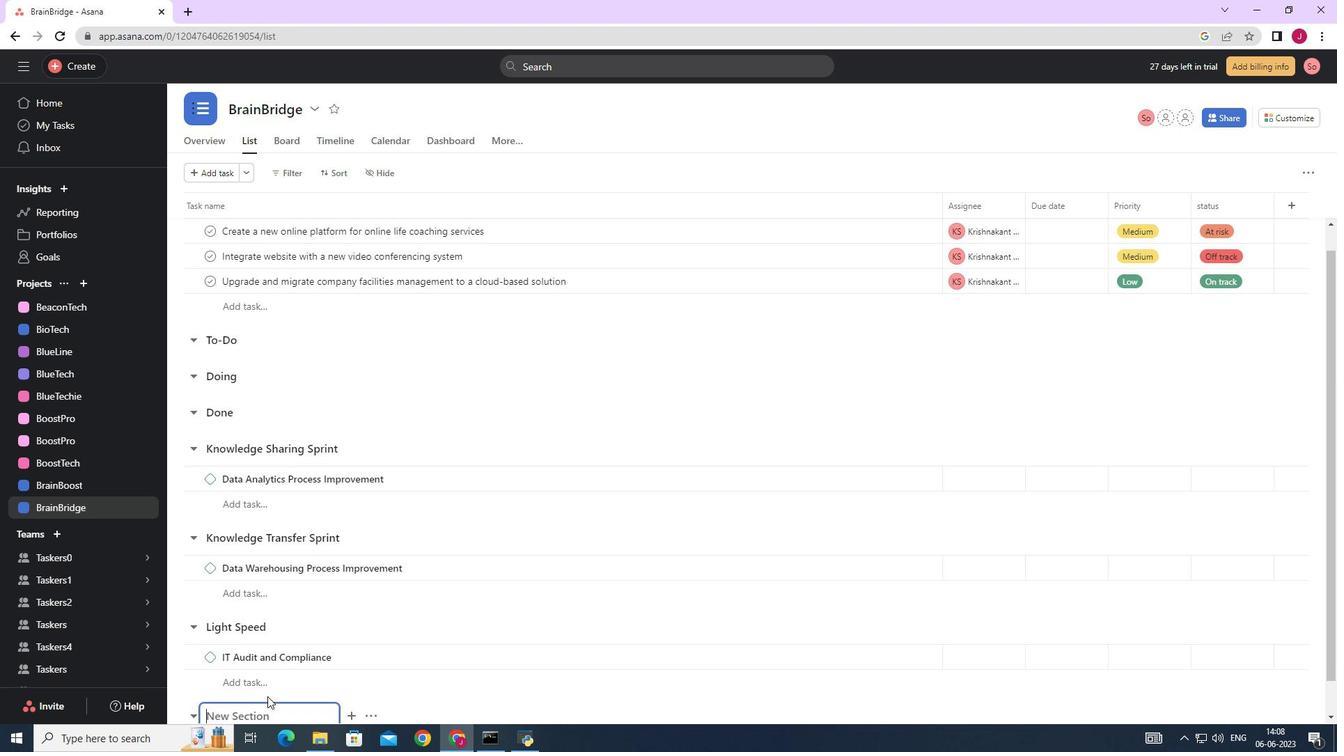 
Action: Mouse moved to (303, 679)
Screenshot: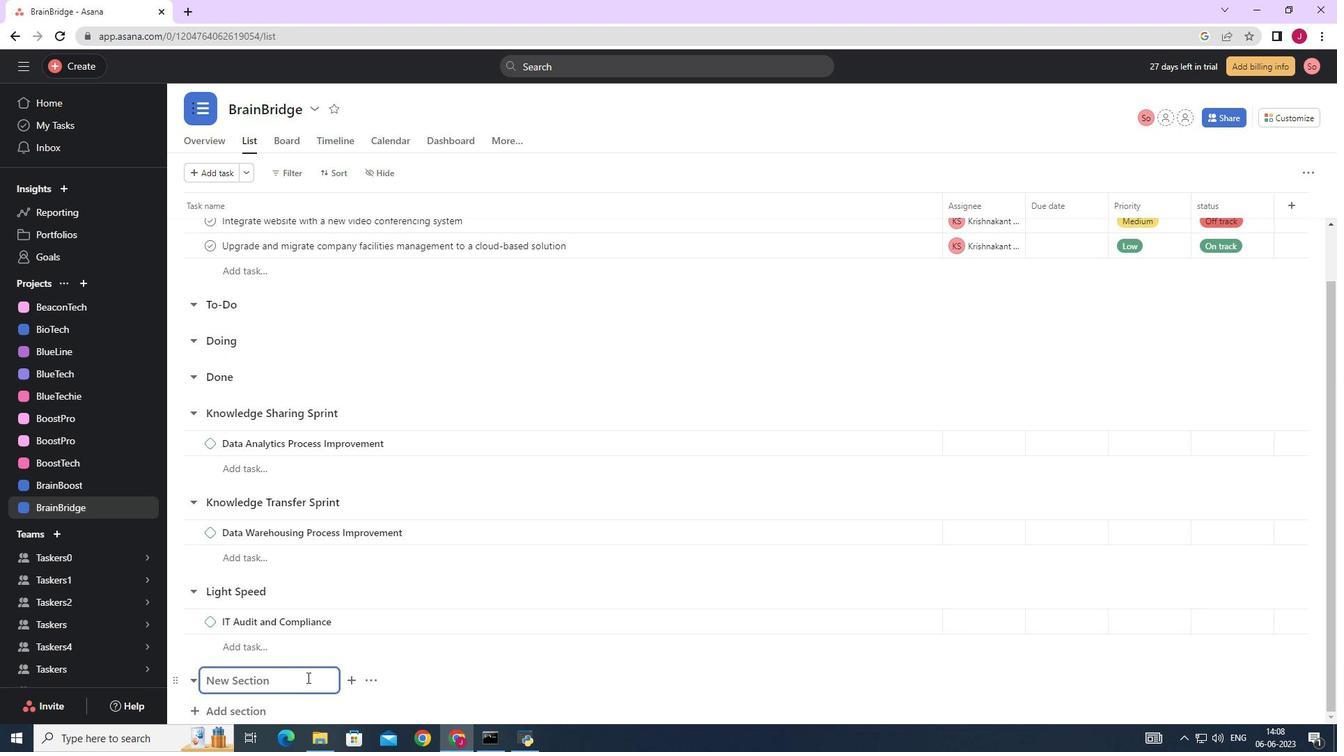
Action: Mouse pressed left at (303, 679)
Screenshot: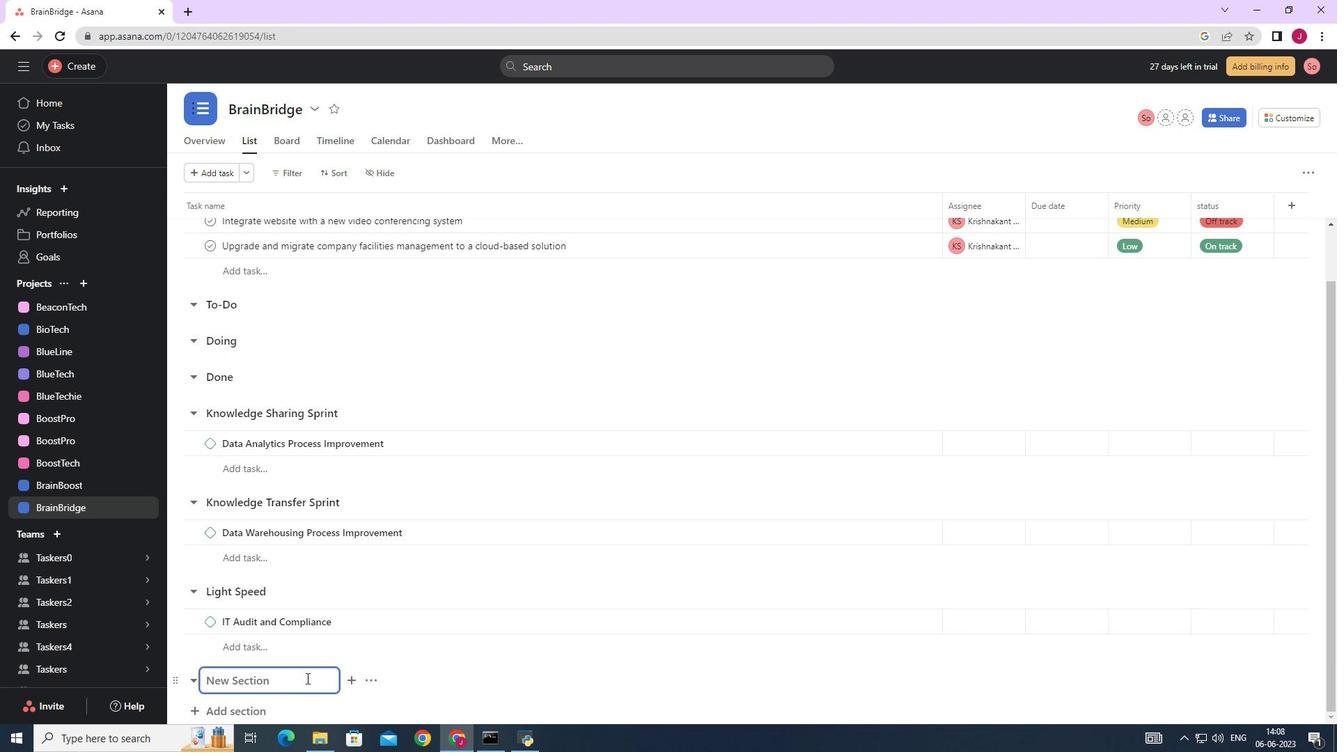 
Action: Mouse moved to (297, 681)
Screenshot: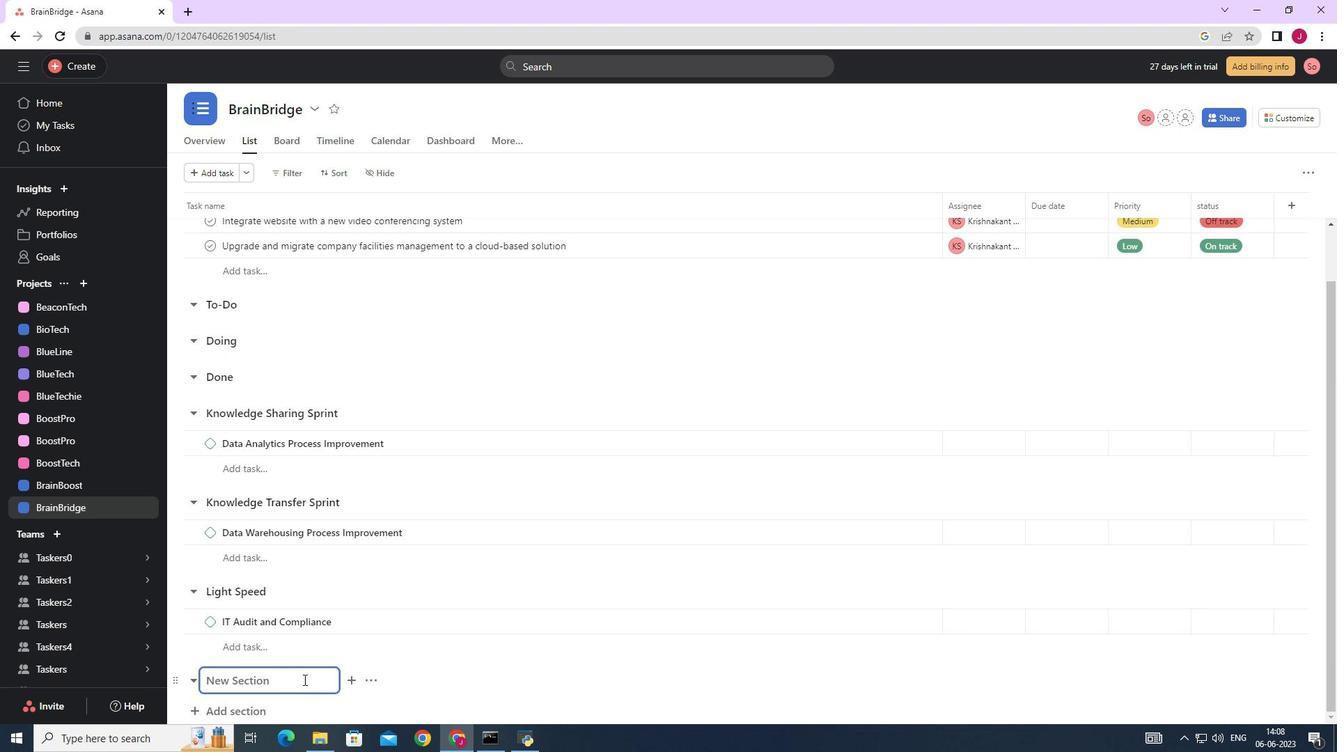 
Action: Key pressed <Key.caps_lock>L<Key.caps_lock>ightining<Key.space><Key.backspace><Key.backspace><Key.backspace><Key.backspace><Key.backspace><Key.backspace>ning<Key.space><Key.caps_lock>B<Key.caps_lock>olt<Key.space><Key.enter><Key.caps_lock>S<Key.caps_lock>ecurity<Key.space><Key.caps_lock>C<Key.caps_lock>omliance<Key.space><Key.backspace><Key.backspace><Key.backspace><Key.backspace>nce<Key.space>
Screenshot: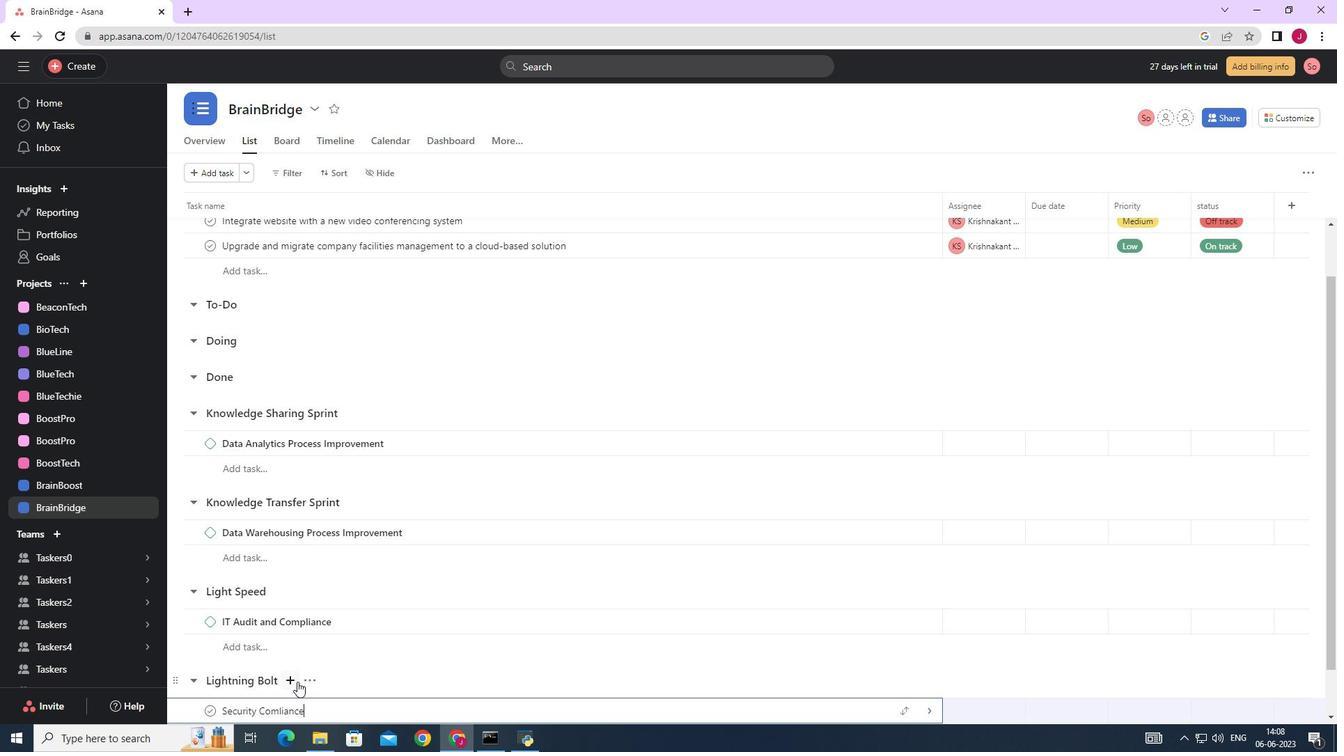 
Action: Mouse moved to (276, 711)
Screenshot: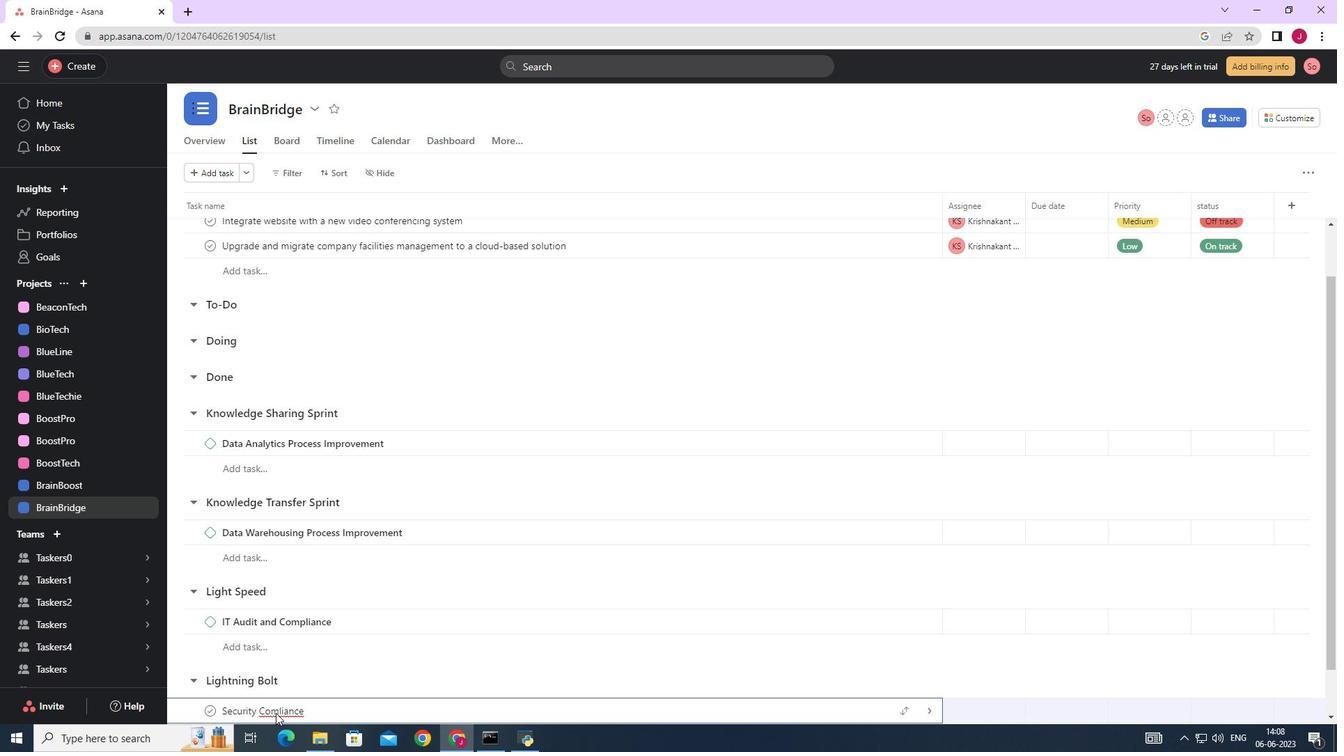 
Action: Mouse pressed right at (276, 711)
Screenshot: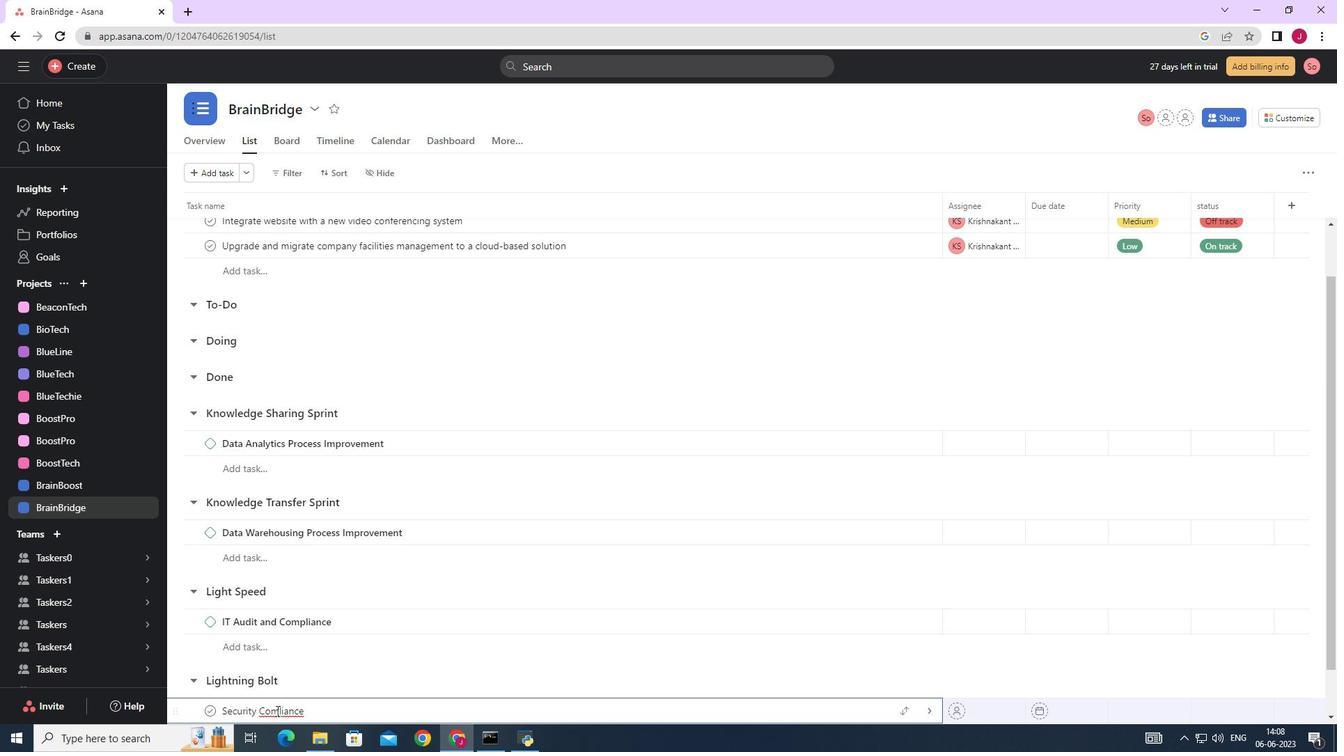 
Action: Mouse moved to (323, 518)
Screenshot: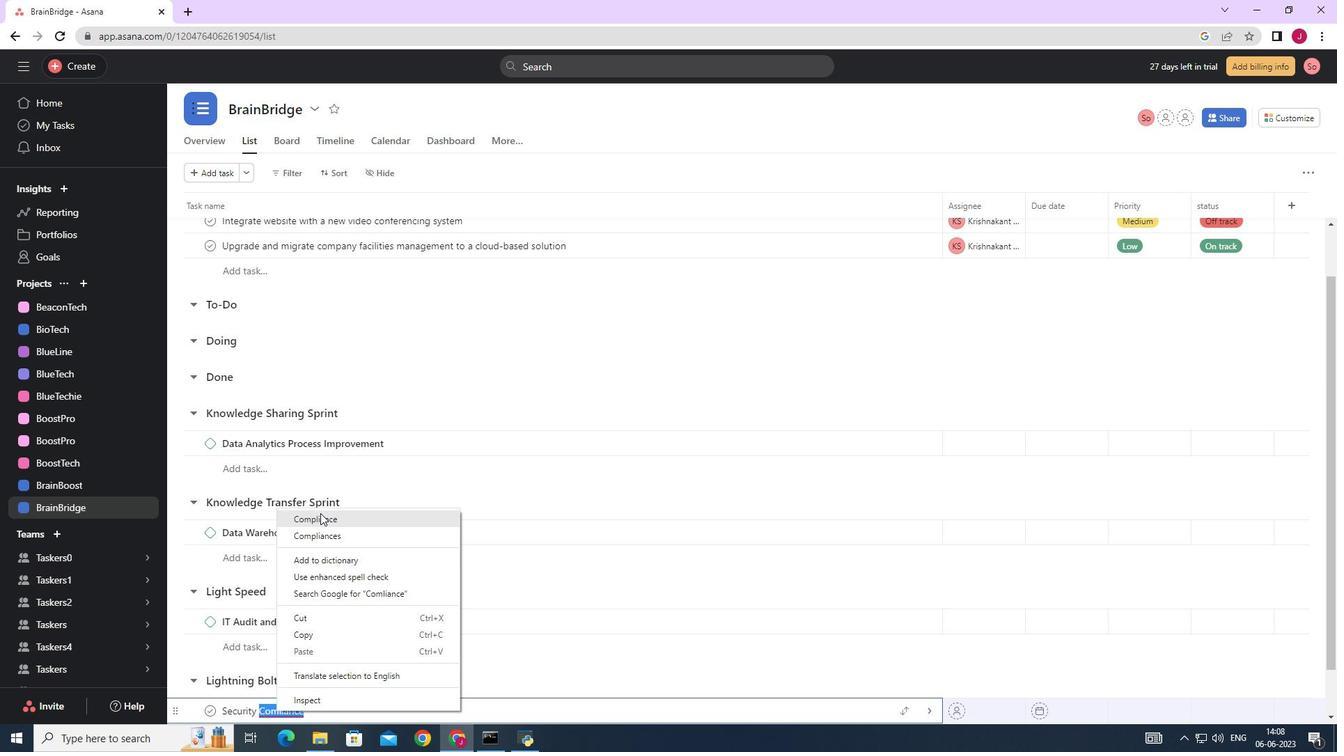
Action: Mouse pressed left at (323, 518)
Screenshot: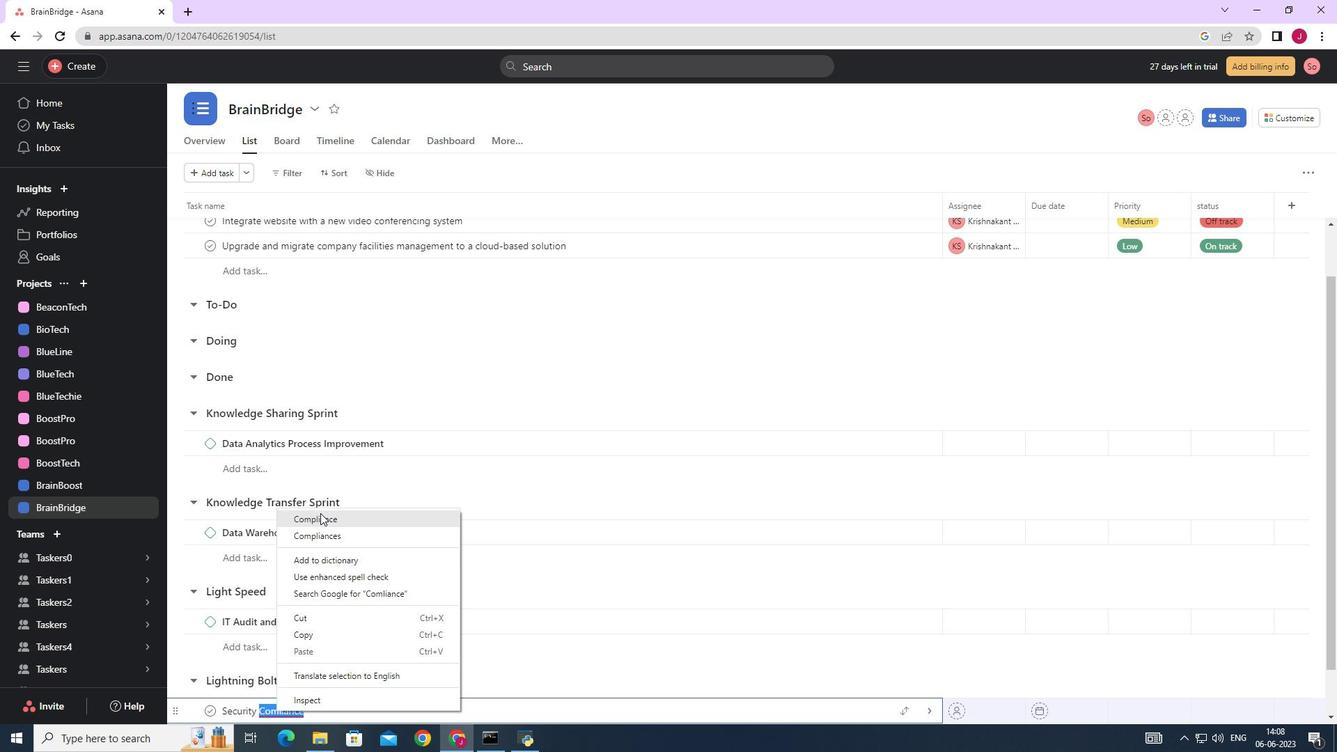 
Action: Mouse moved to (385, 700)
Screenshot: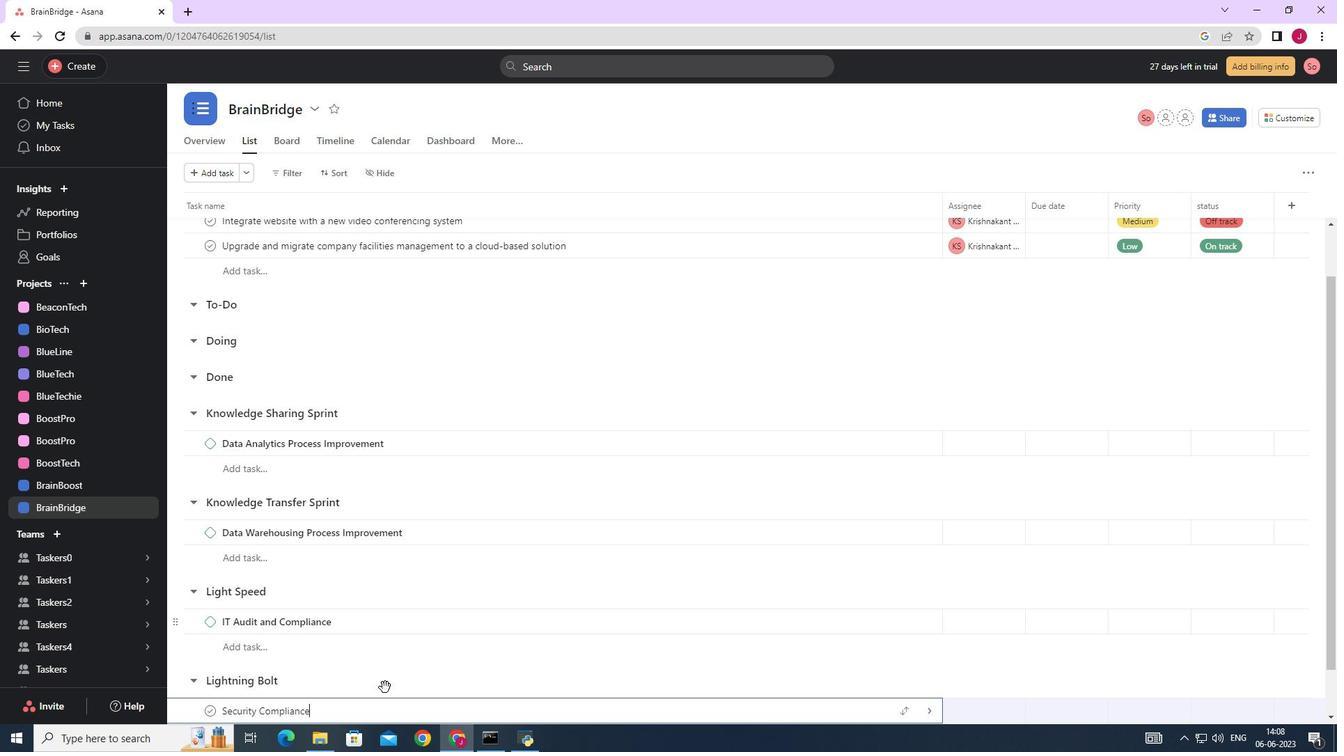 
Action: Key pressed <Key.space>
Screenshot: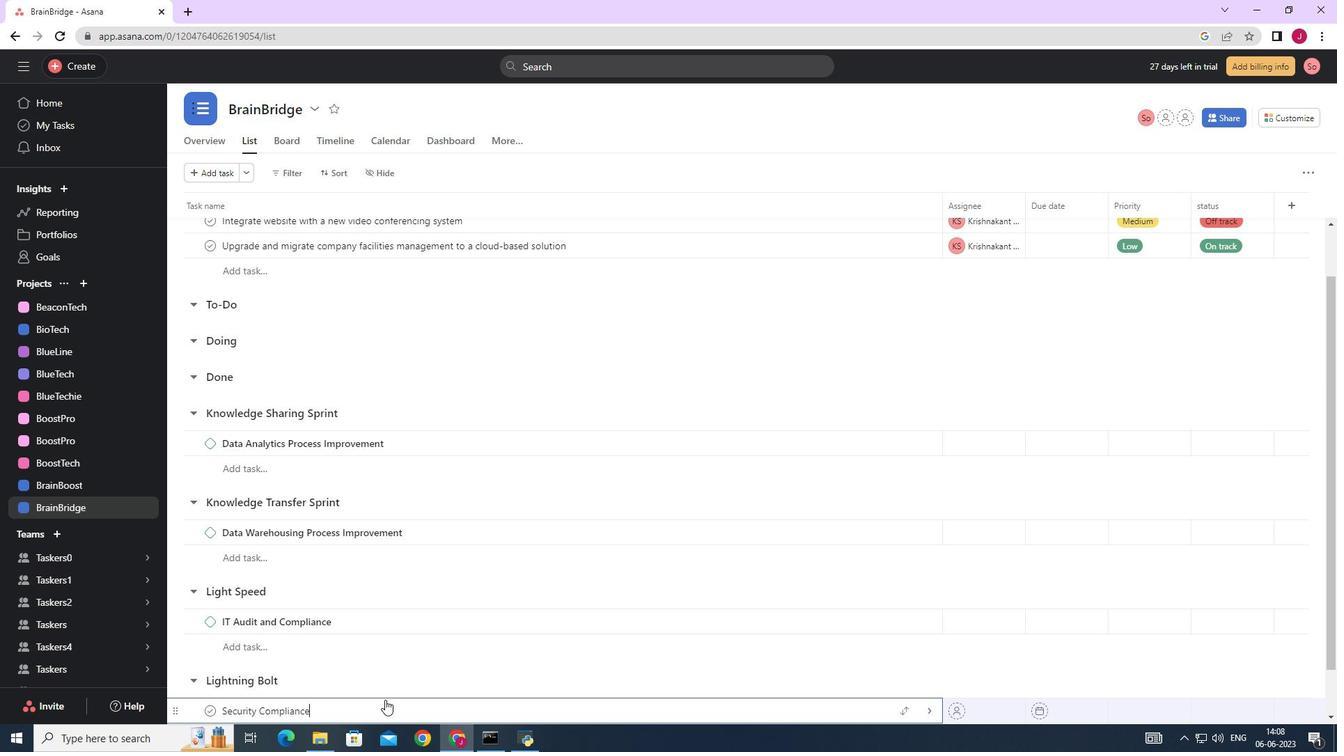 
Action: Mouse moved to (651, 619)
Screenshot: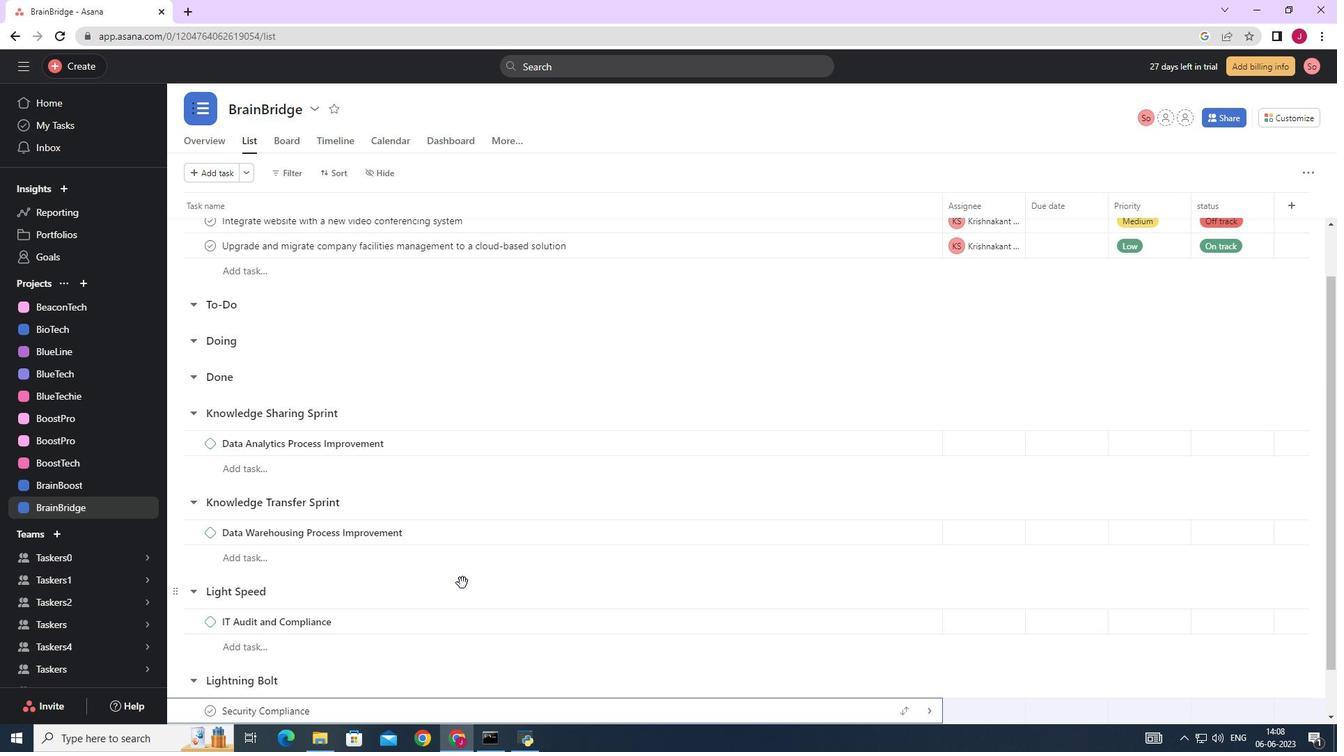 
Action: Mouse scrolled (651, 619) with delta (0, 0)
Screenshot: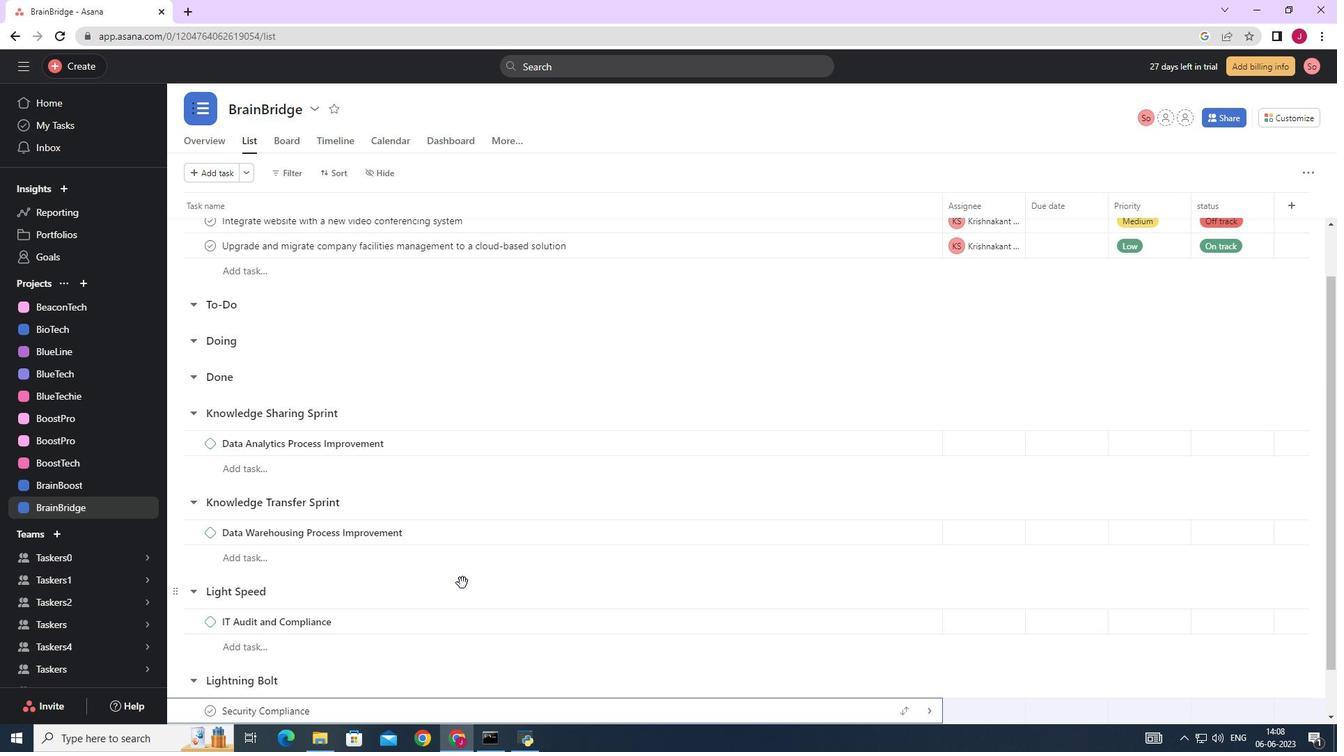 
Action: Mouse moved to (654, 620)
Screenshot: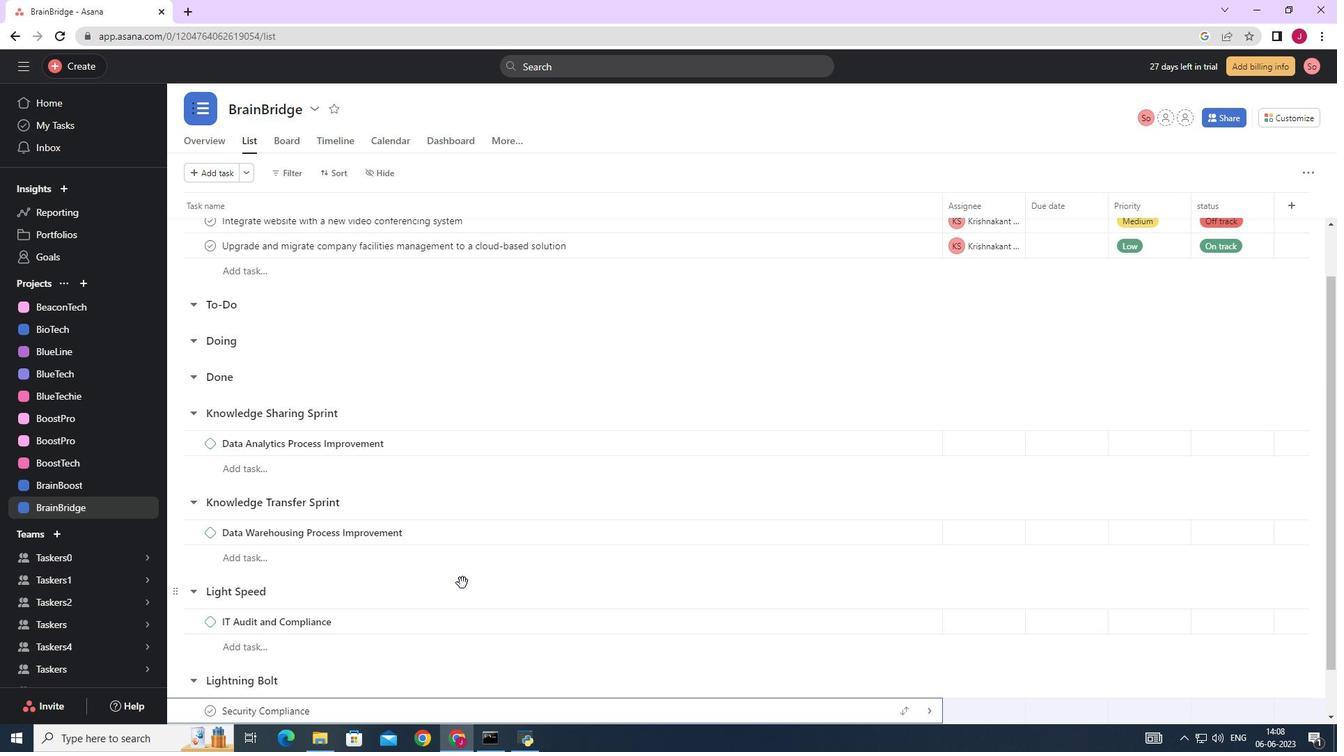 
Action: Mouse scrolled (654, 619) with delta (0, 0)
Screenshot: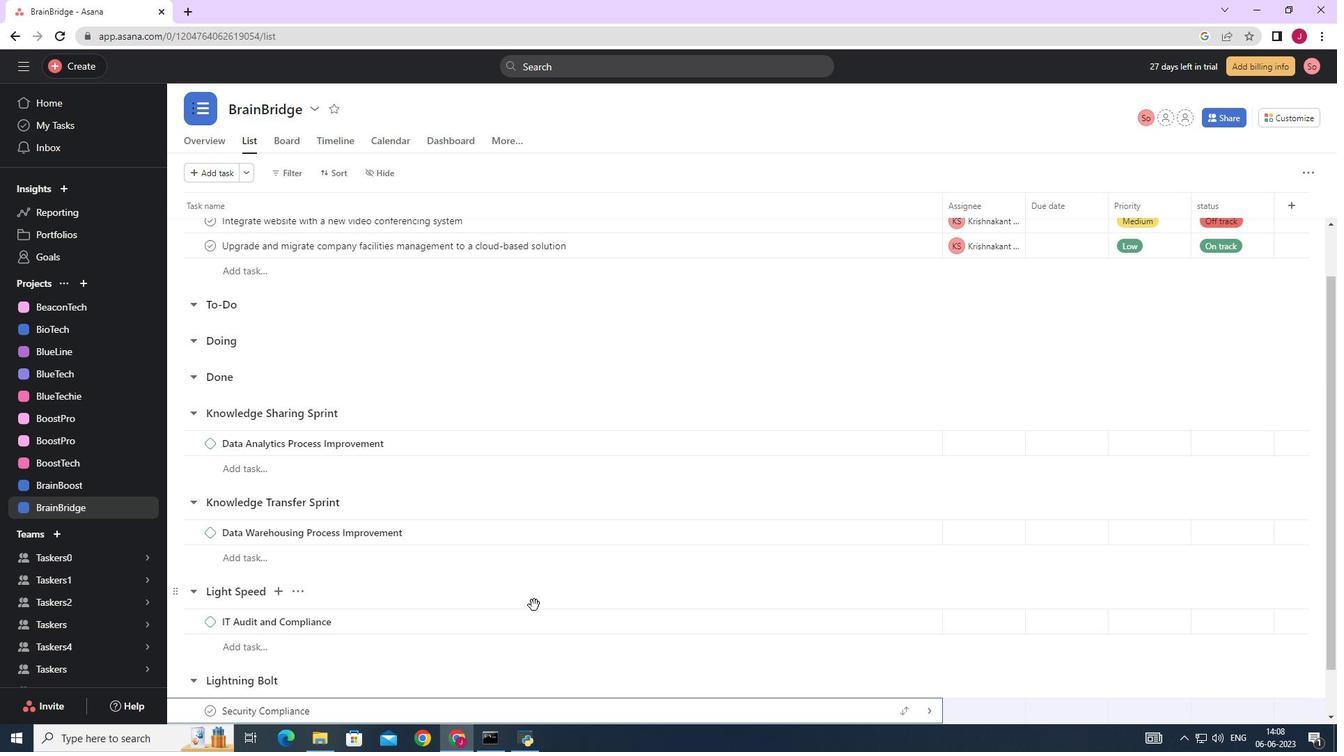 
Action: Mouse scrolled (654, 619) with delta (0, 0)
Screenshot: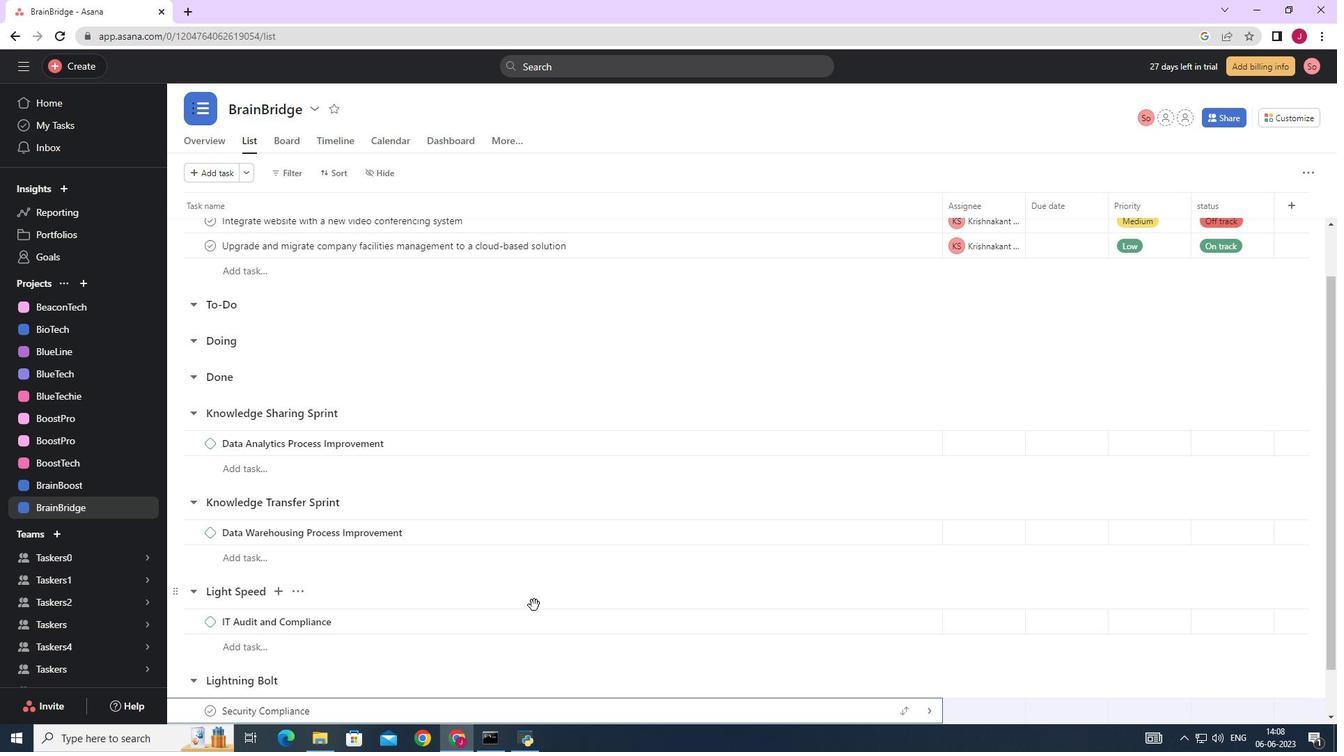 
Action: Mouse scrolled (654, 619) with delta (0, 0)
Screenshot: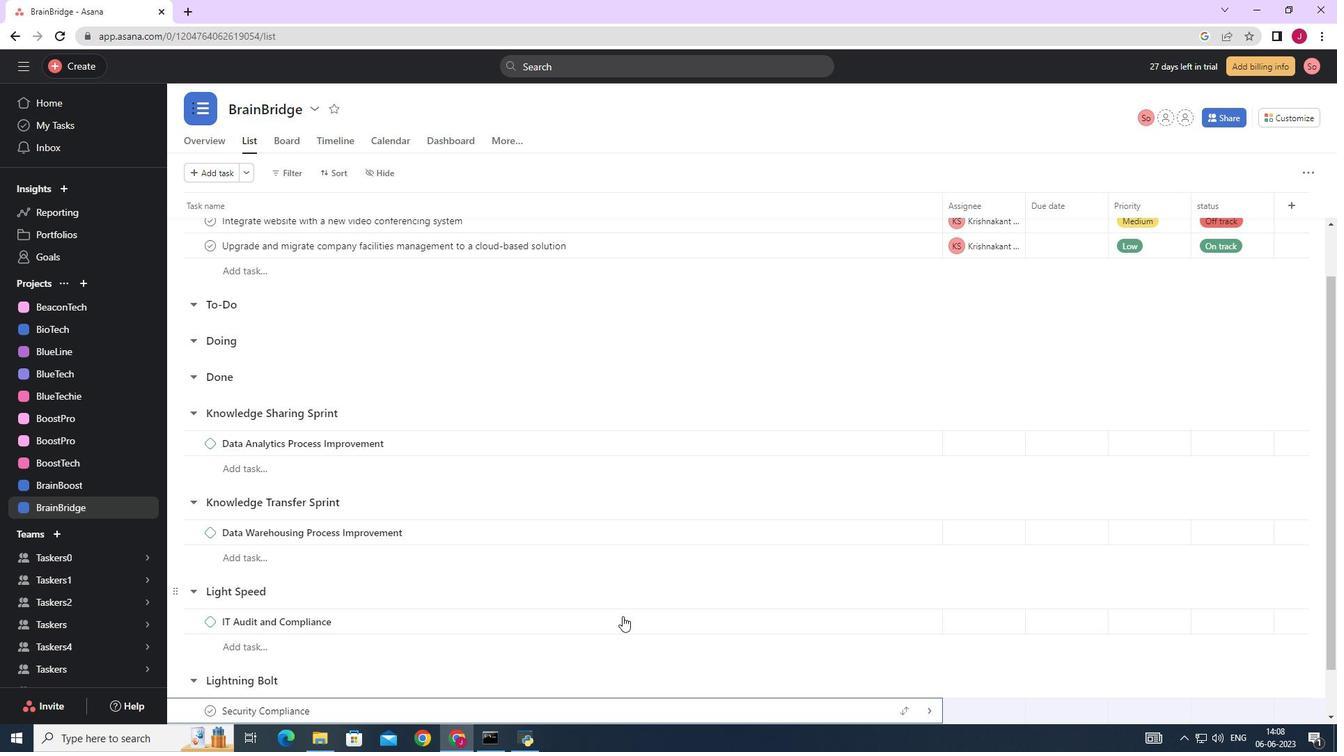 
Action: Mouse moved to (658, 620)
Screenshot: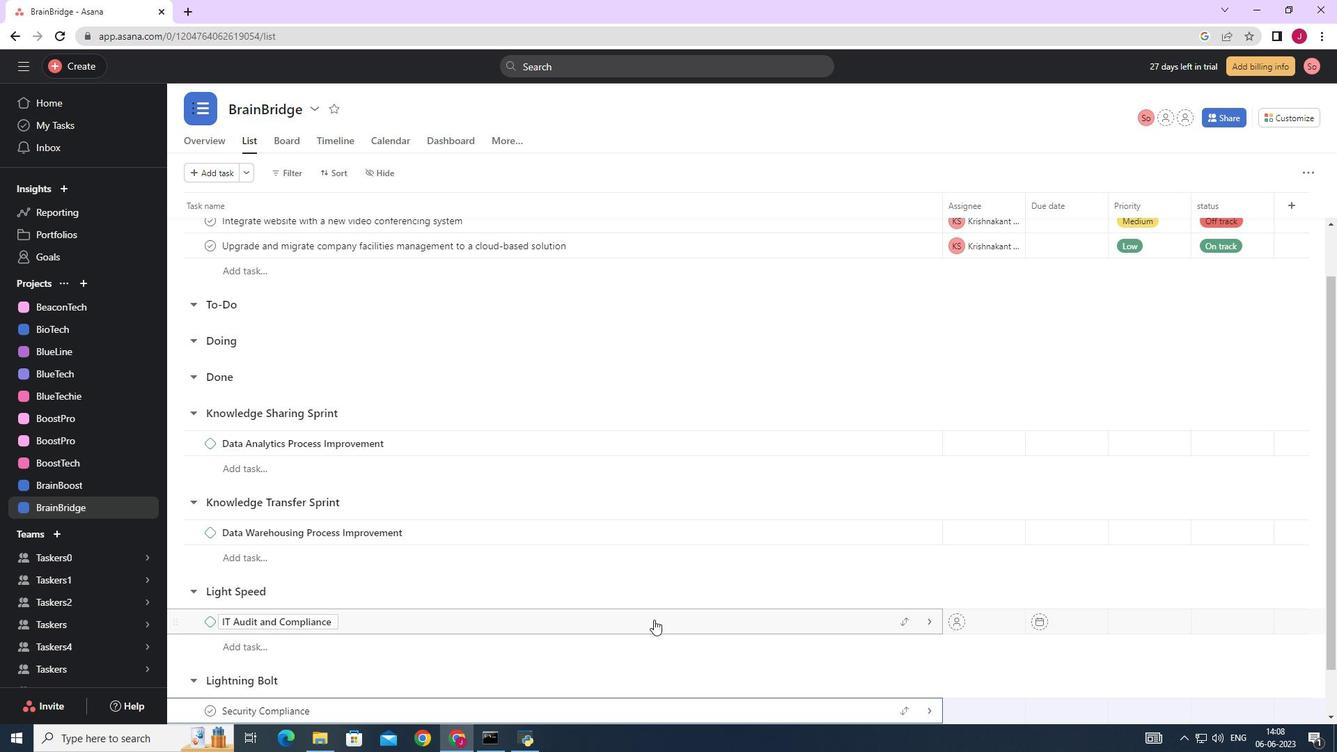 
Action: Mouse scrolled (658, 619) with delta (0, 0)
Screenshot: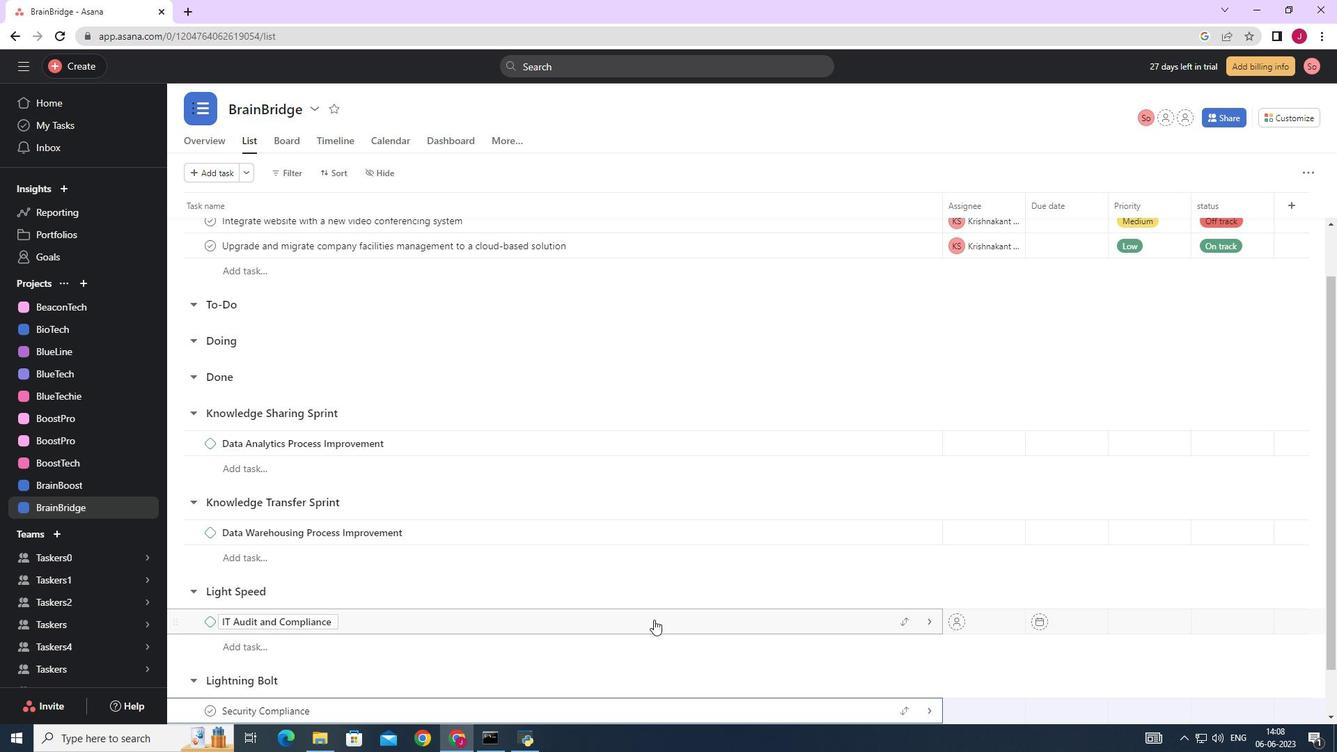 
Action: Mouse moved to (678, 621)
Screenshot: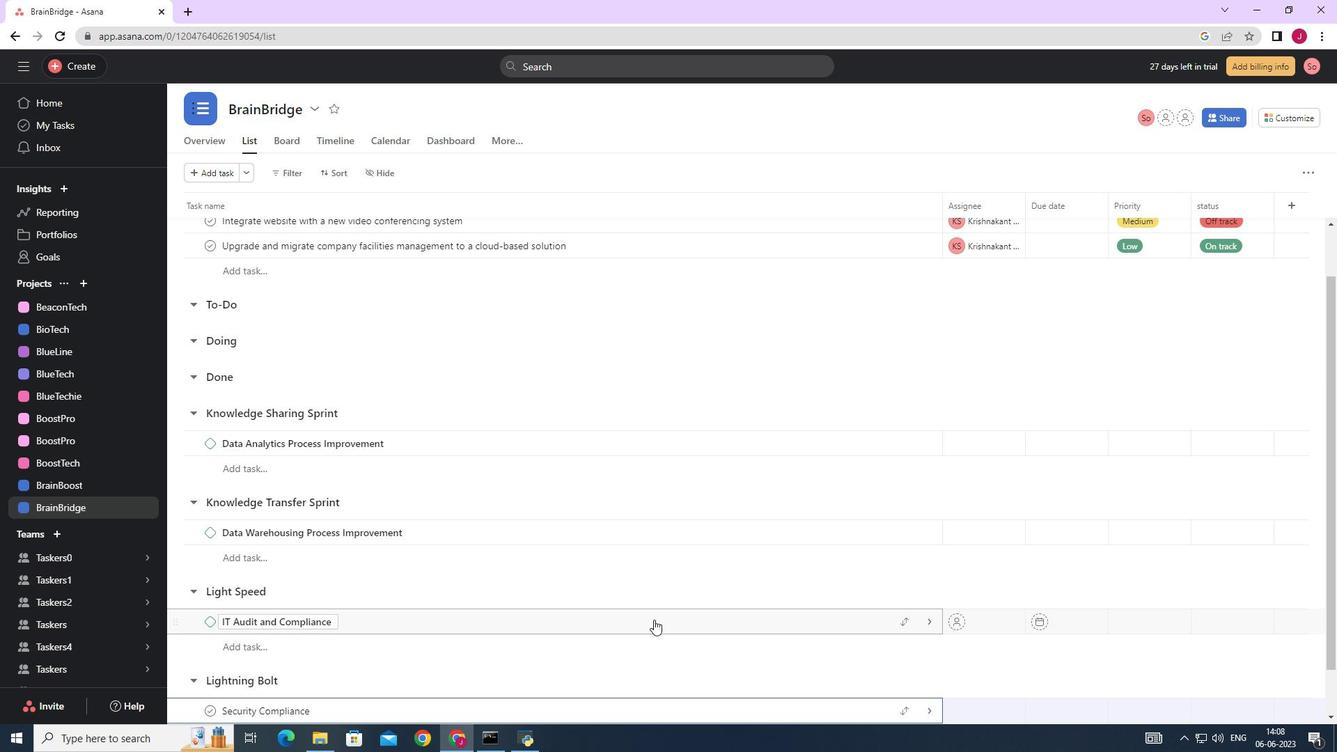 
Action: Mouse scrolled (672, 619) with delta (0, 0)
Screenshot: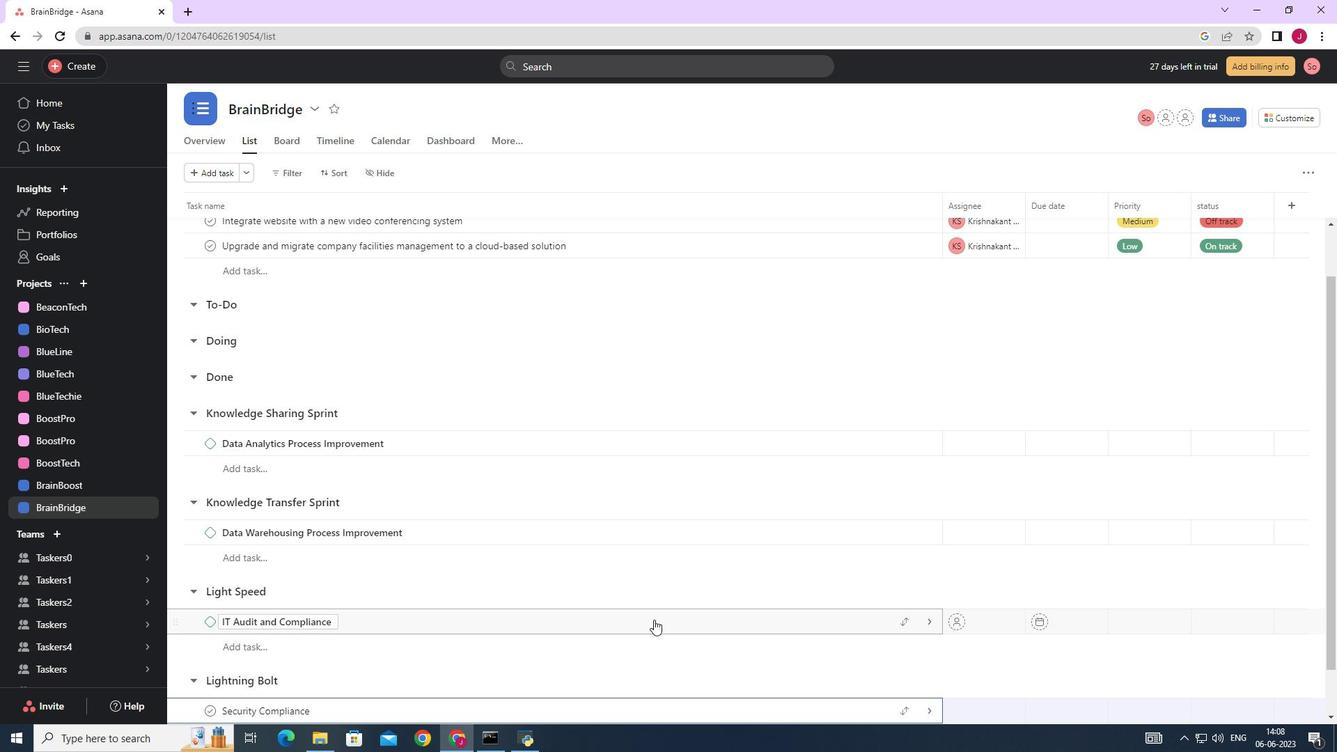 
Action: Mouse moved to (922, 659)
Screenshot: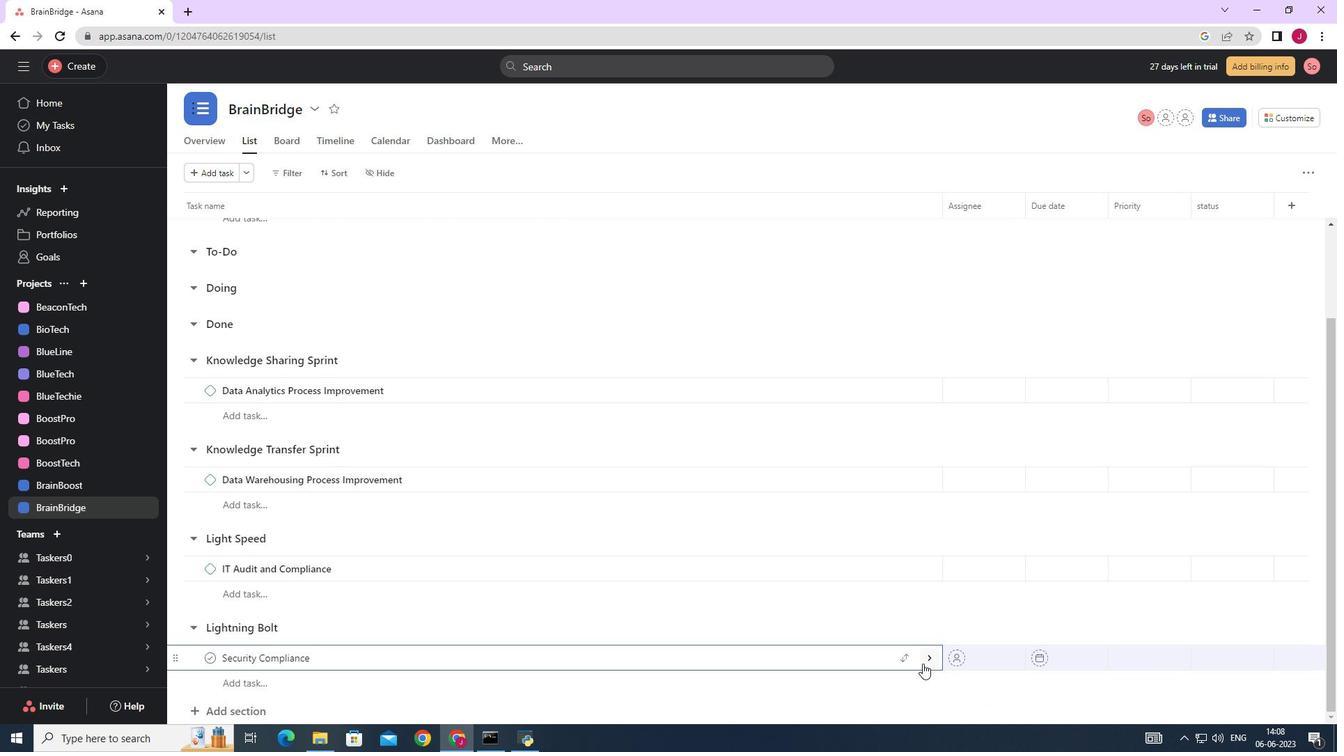 
Action: Mouse pressed left at (922, 659)
Screenshot: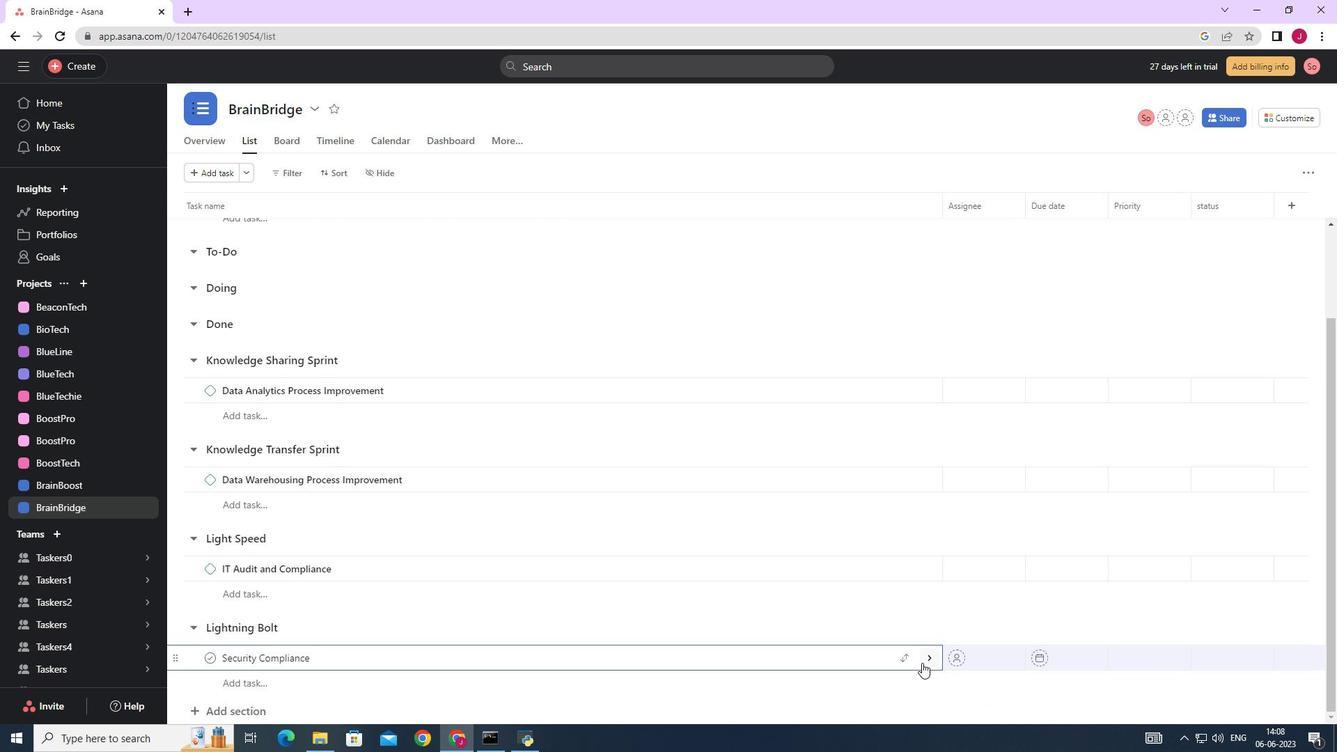 
Action: Mouse moved to (1287, 172)
Screenshot: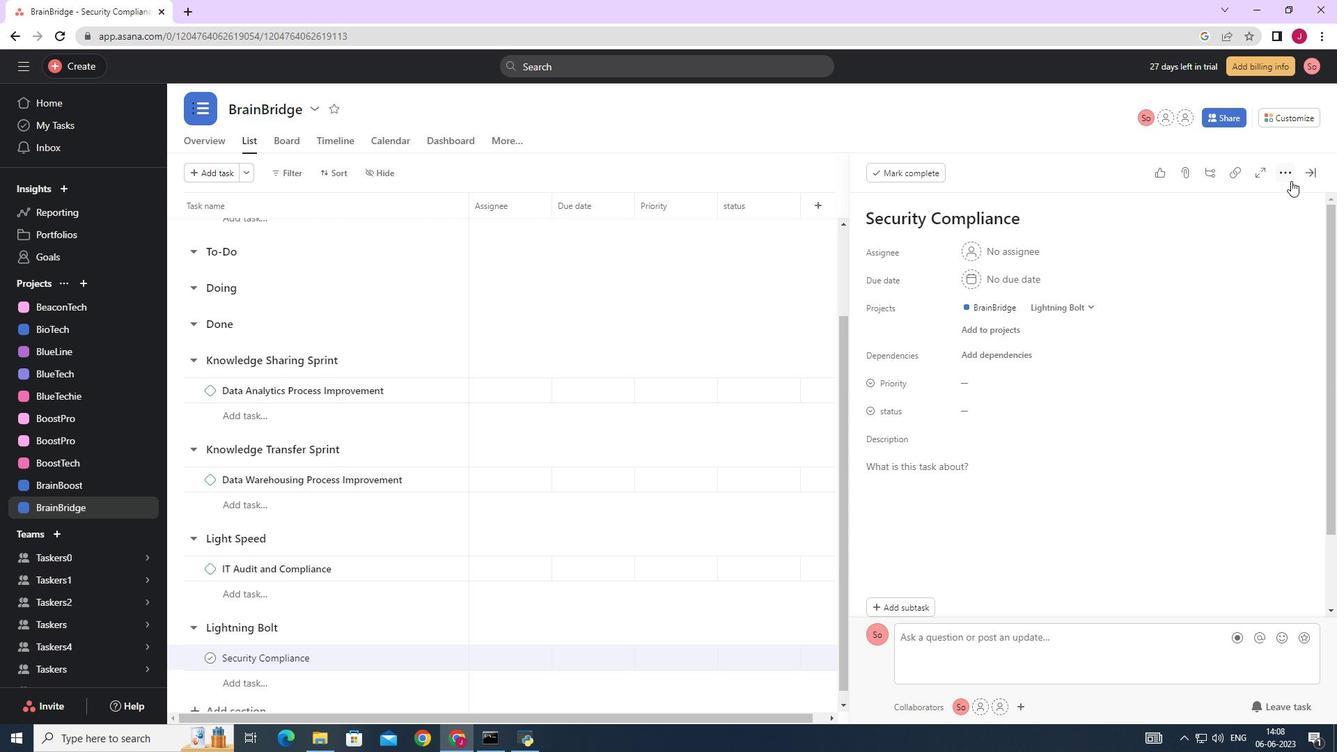 
Action: Mouse pressed left at (1287, 172)
Screenshot: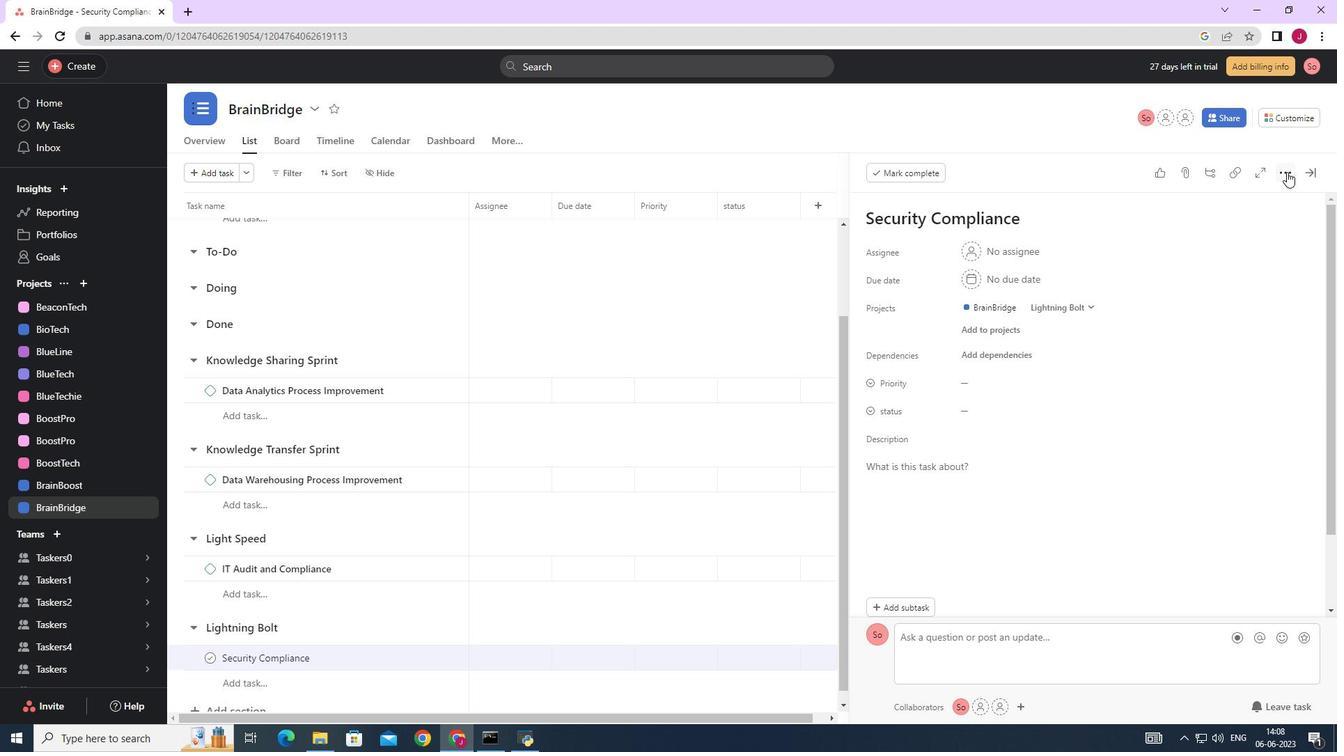 
Action: Mouse moved to (1175, 227)
Screenshot: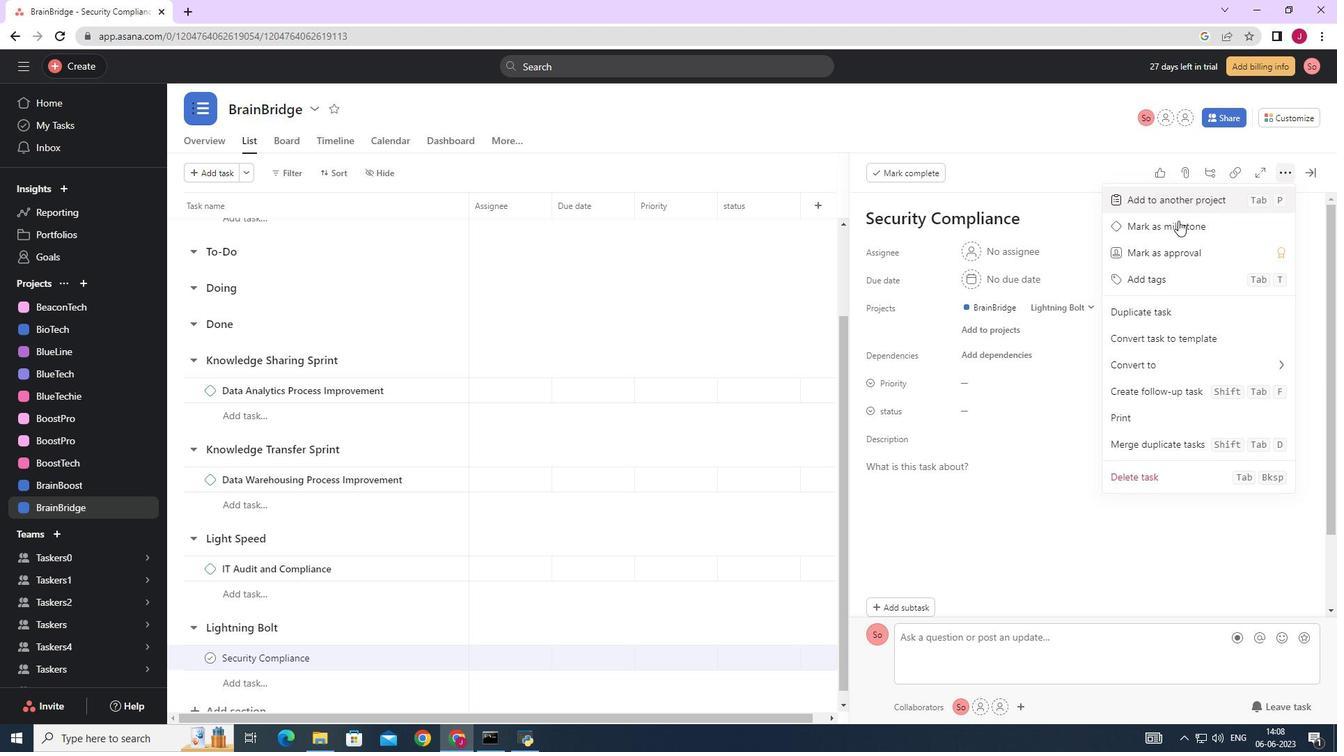 
Action: Mouse pressed left at (1175, 227)
Screenshot: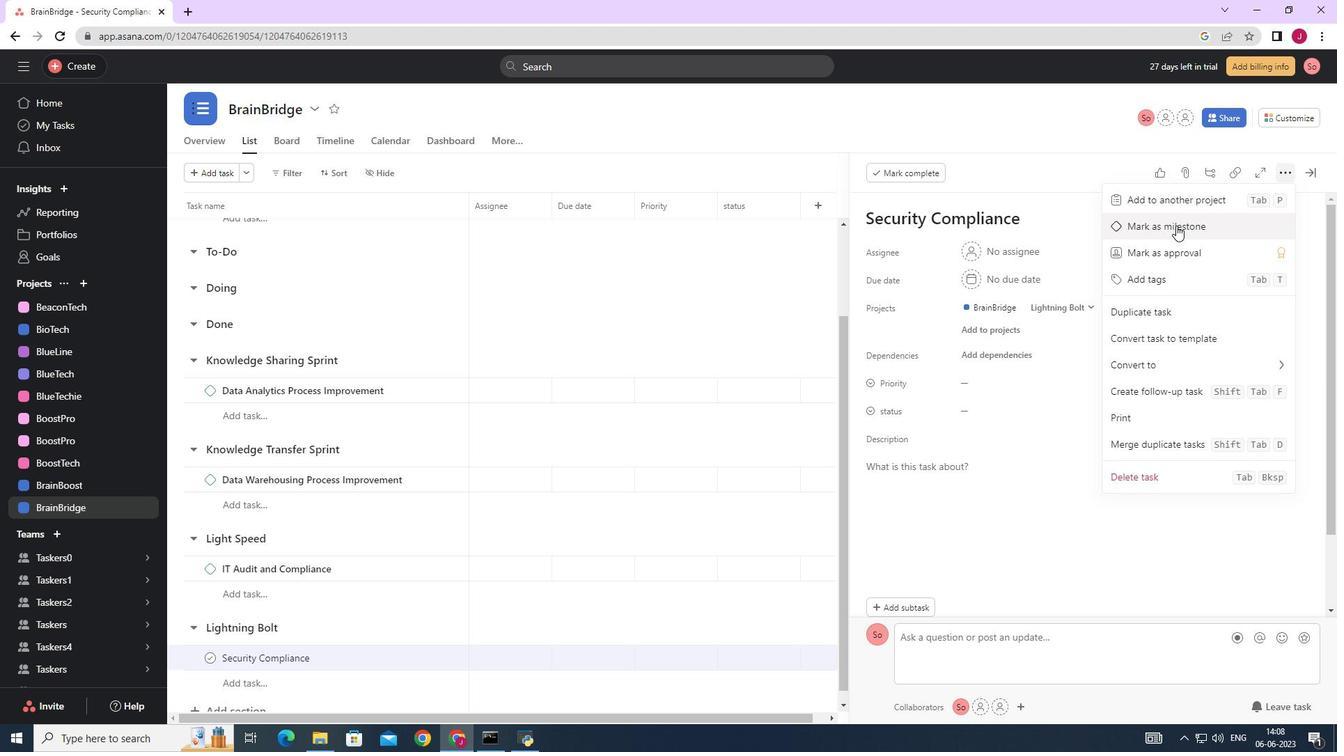 
Action: Mouse moved to (1308, 171)
Screenshot: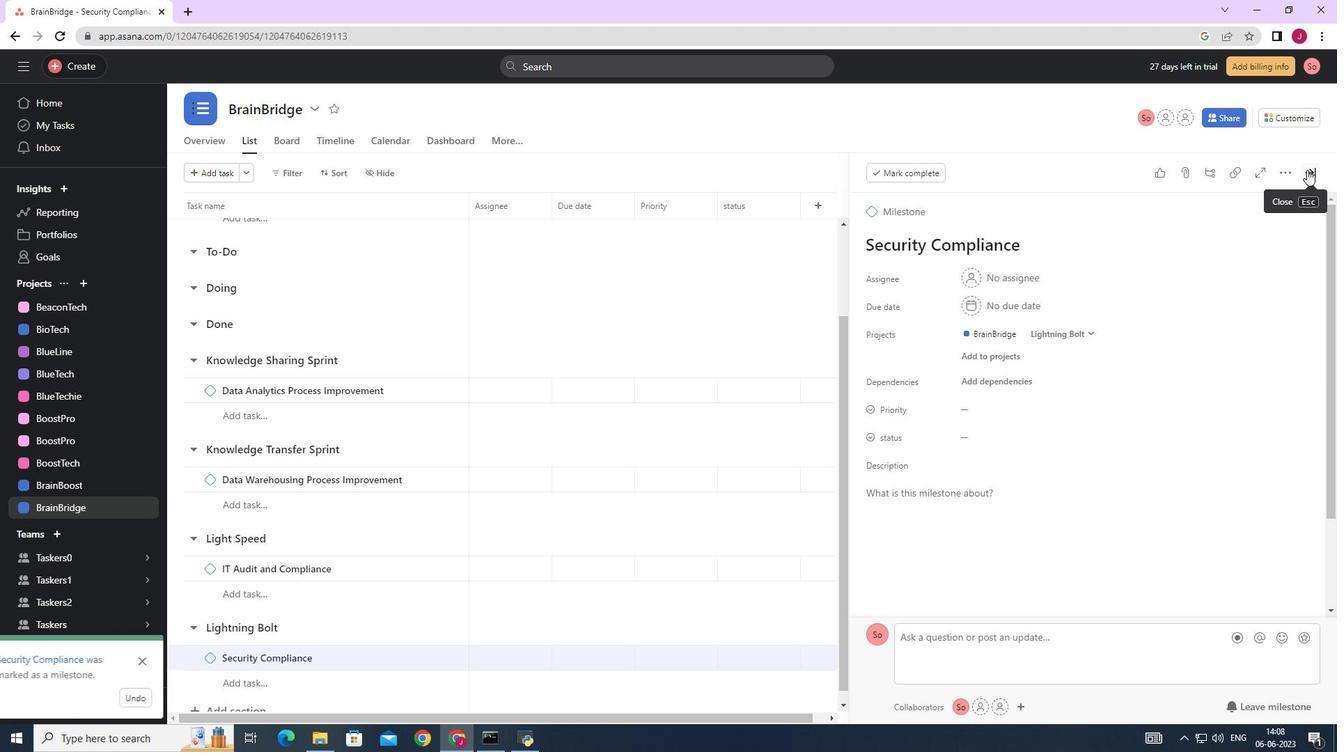 
Action: Mouse pressed left at (1308, 171)
Screenshot: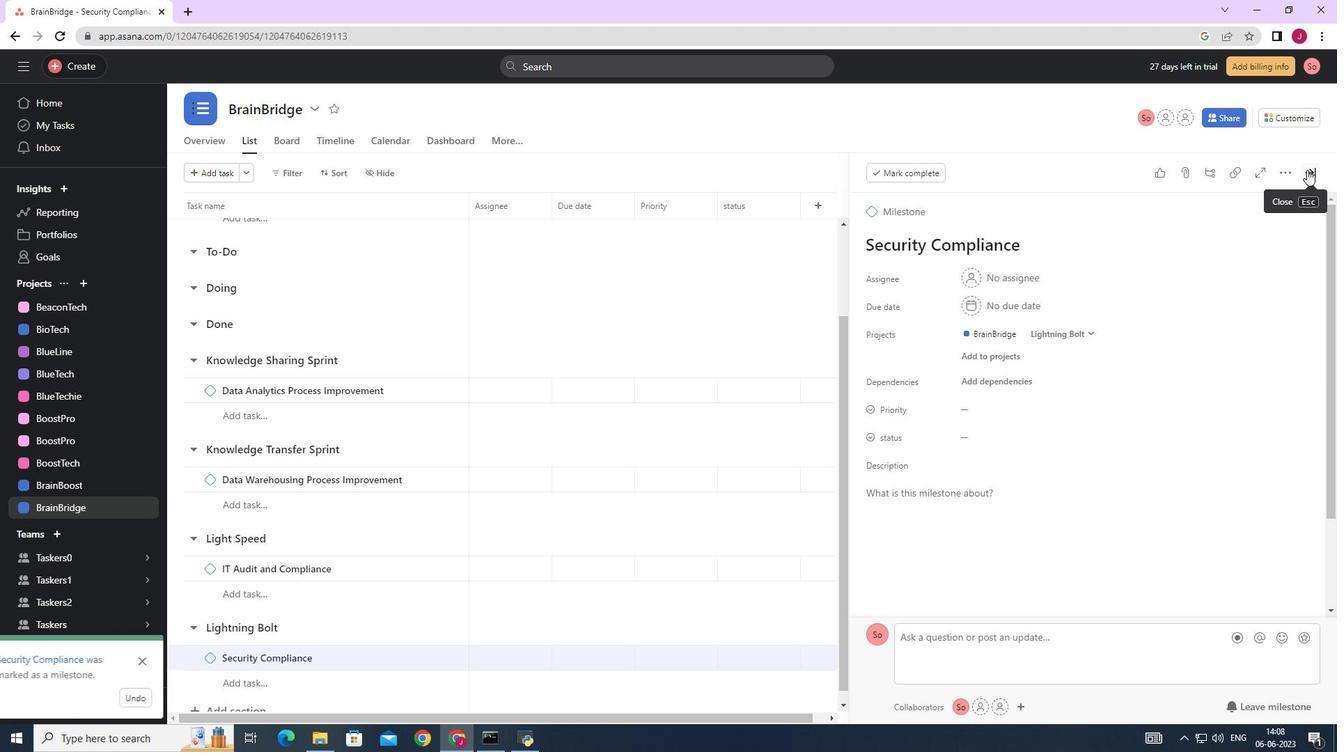 
Action: Mouse moved to (1250, 195)
Screenshot: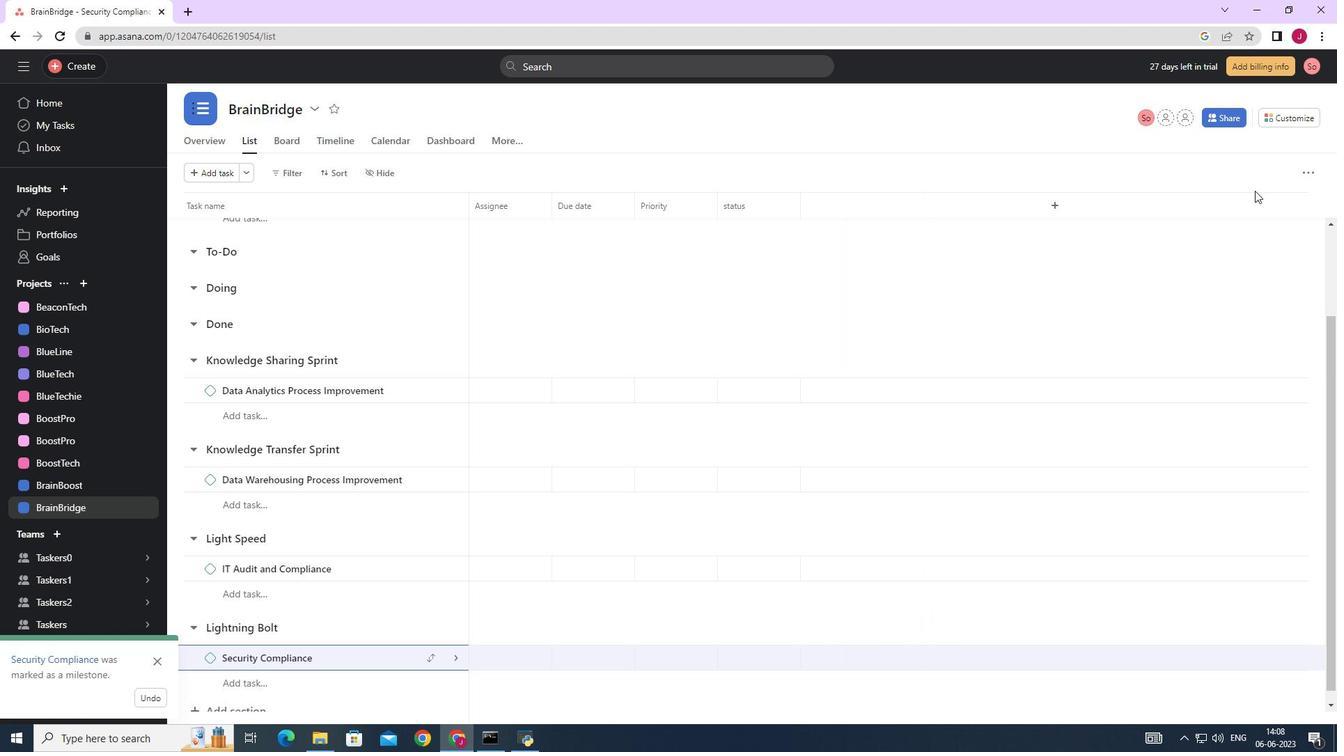 
